 Task: Look for space in Sohna, India from 6th June, 2023 to 8th June, 2023 for 2 adults in price range Rs.7000 to Rs.12000. Place can be private room with 1  bedroom having 2 beds and 1 bathroom. Property type can be house, flat, guest house. Booking option can be shelf check-in. Required host language is English.
Action: Mouse moved to (448, 72)
Screenshot: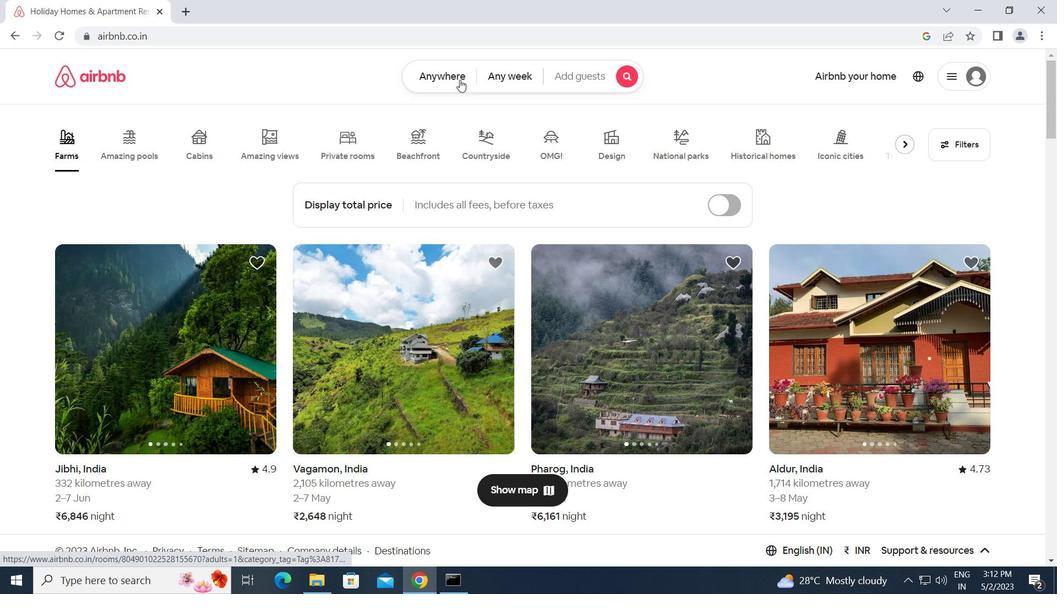 
Action: Mouse pressed left at (448, 72)
Screenshot: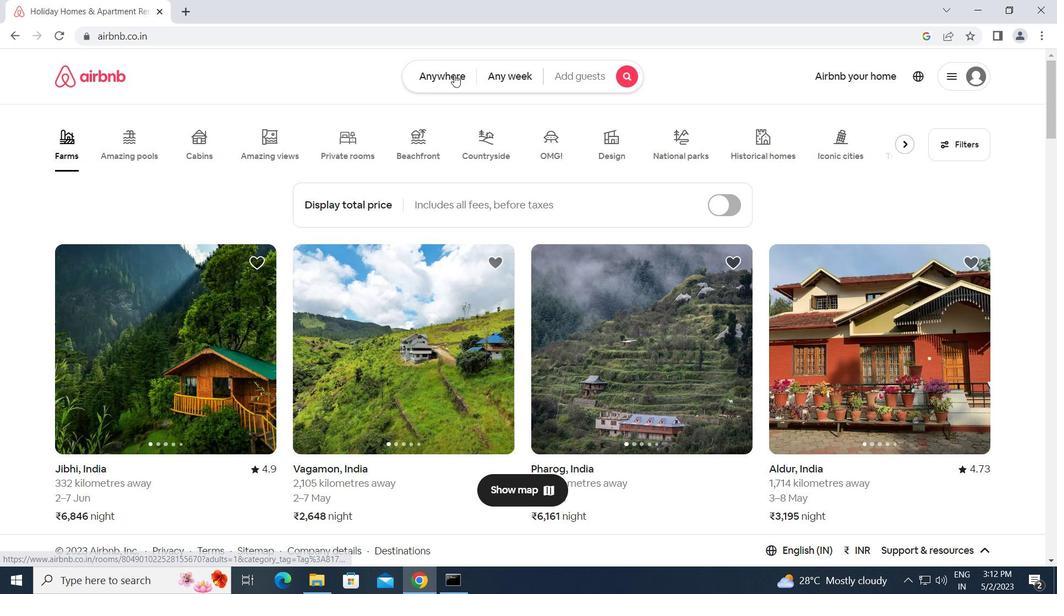 
Action: Mouse moved to (349, 133)
Screenshot: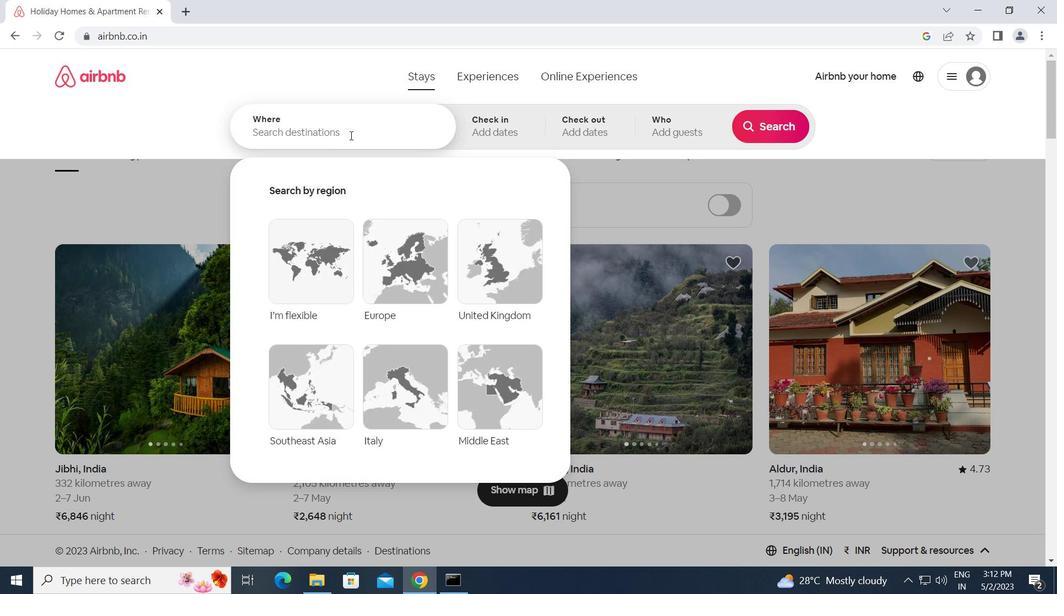 
Action: Mouse pressed left at (349, 133)
Screenshot: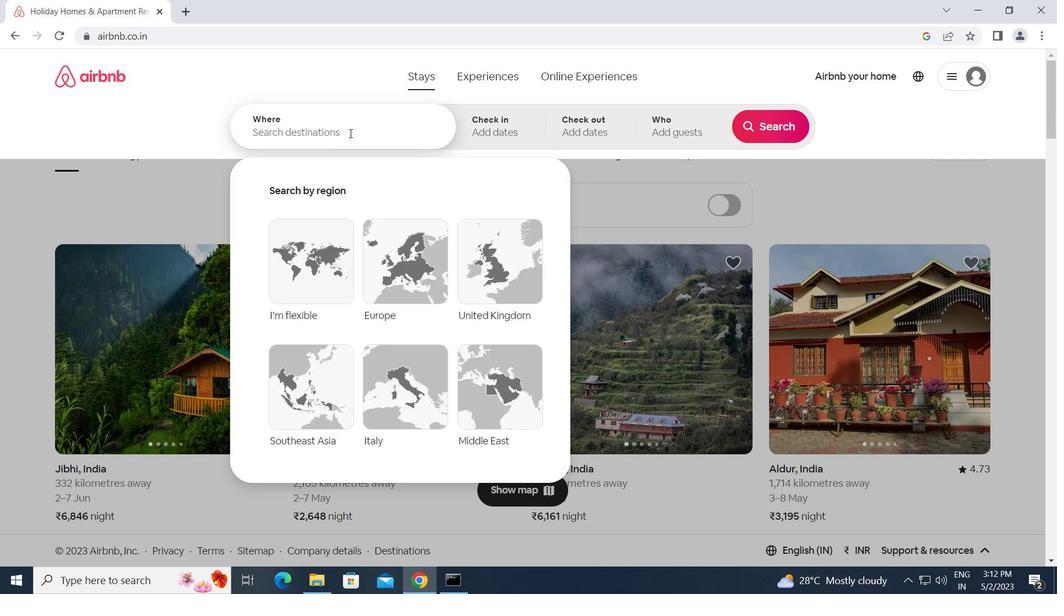 
Action: Key pressed <Key.caps_lock><Key.caps_lock>s<Key.caps_lock>ohna,<Key.space><Key.caps_lock>i<Key.caps_lock>ndia<Key.enter>
Screenshot: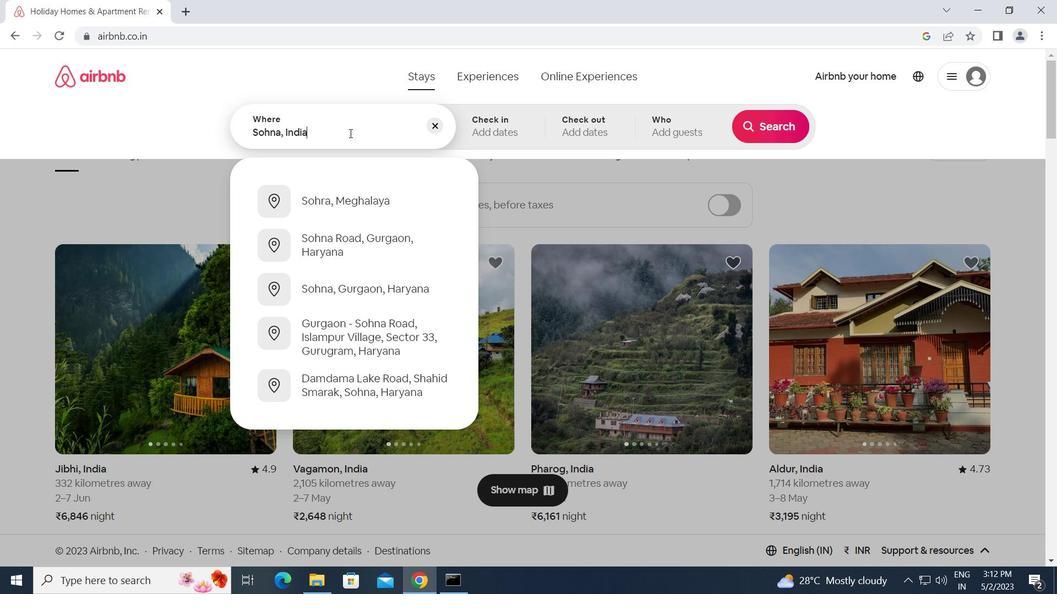 
Action: Mouse moved to (615, 330)
Screenshot: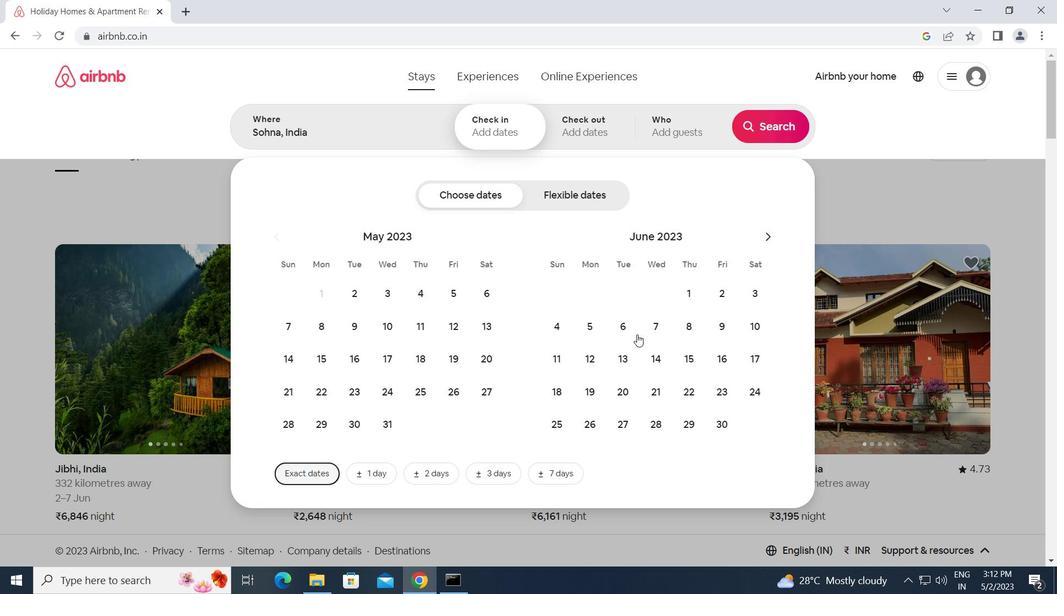 
Action: Mouse pressed left at (615, 330)
Screenshot: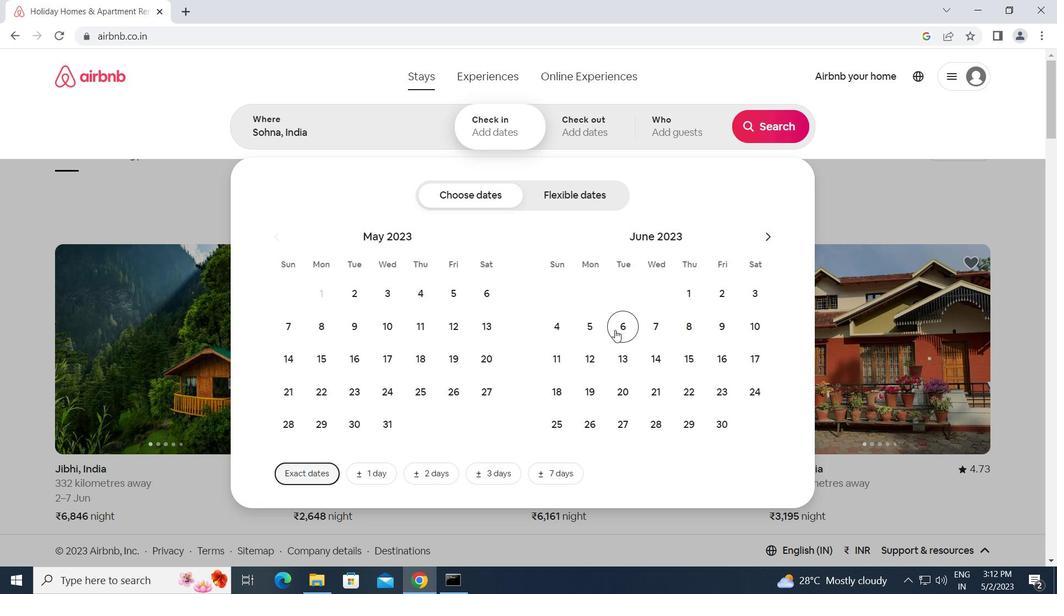 
Action: Mouse moved to (695, 328)
Screenshot: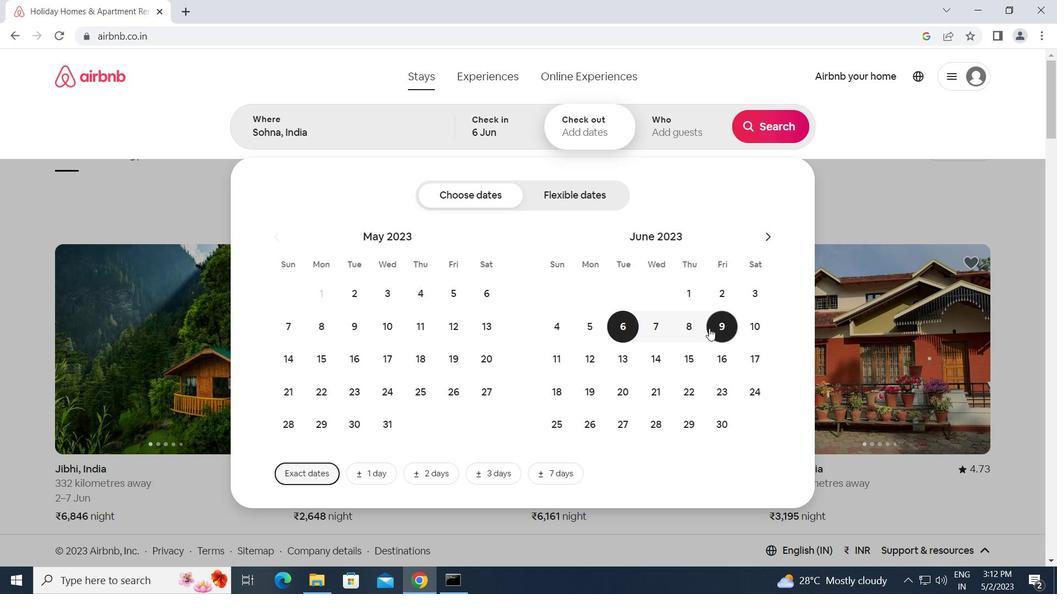 
Action: Mouse pressed left at (695, 328)
Screenshot: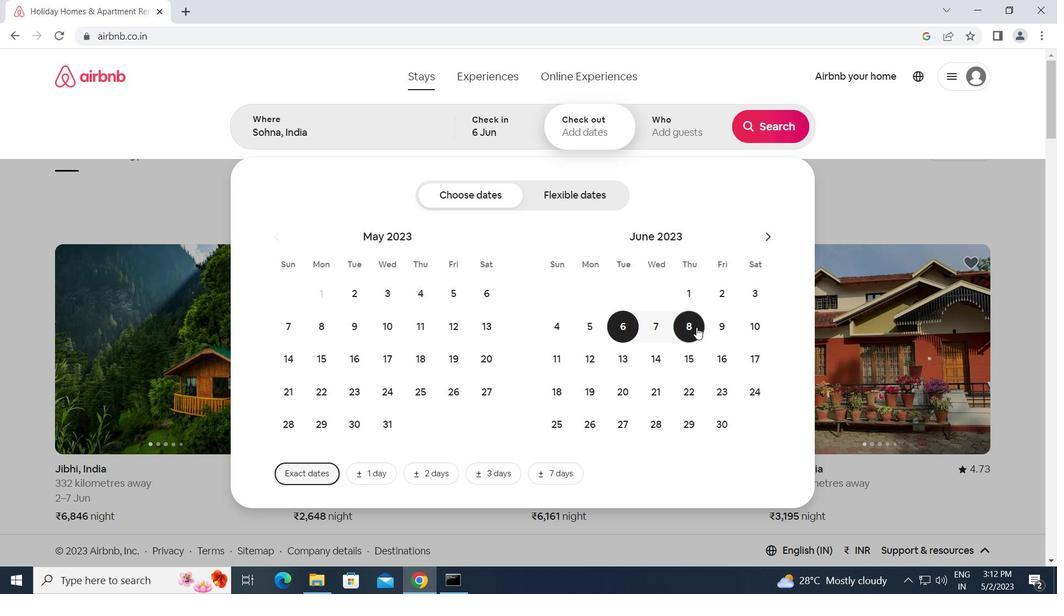 
Action: Mouse moved to (687, 121)
Screenshot: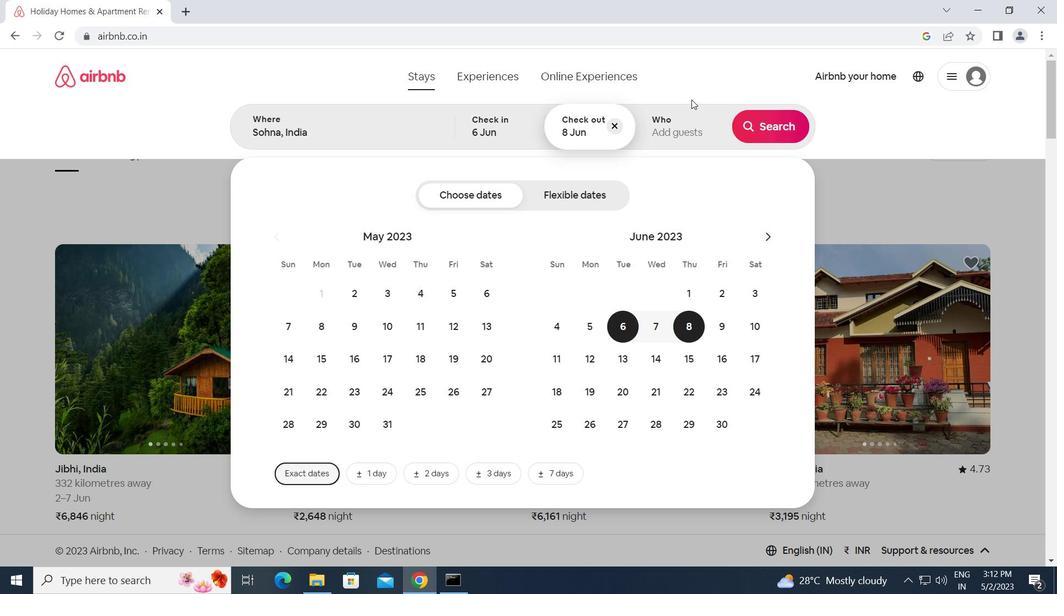 
Action: Mouse pressed left at (687, 121)
Screenshot: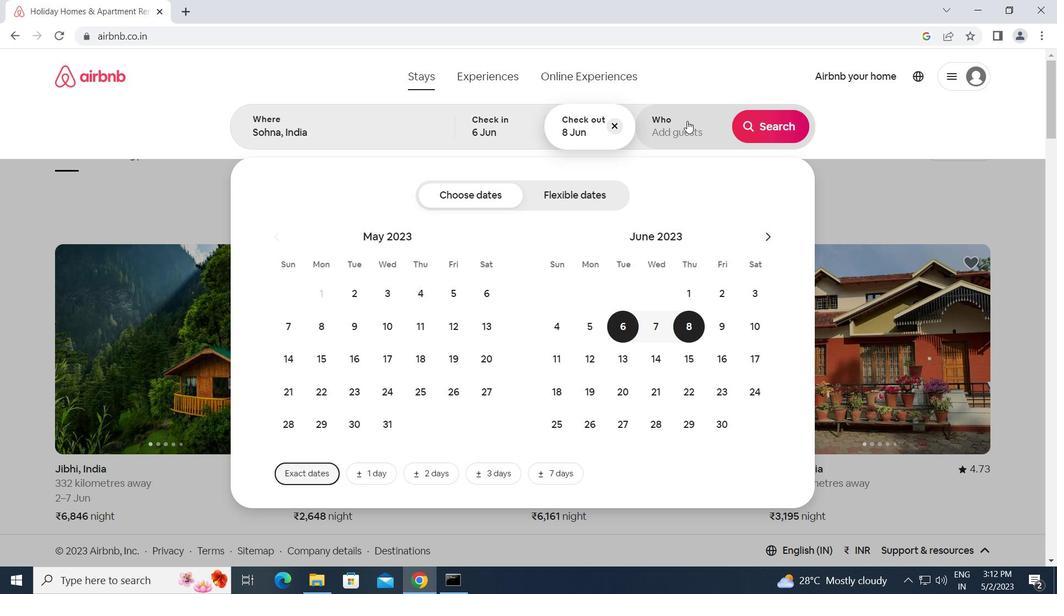 
Action: Mouse moved to (770, 202)
Screenshot: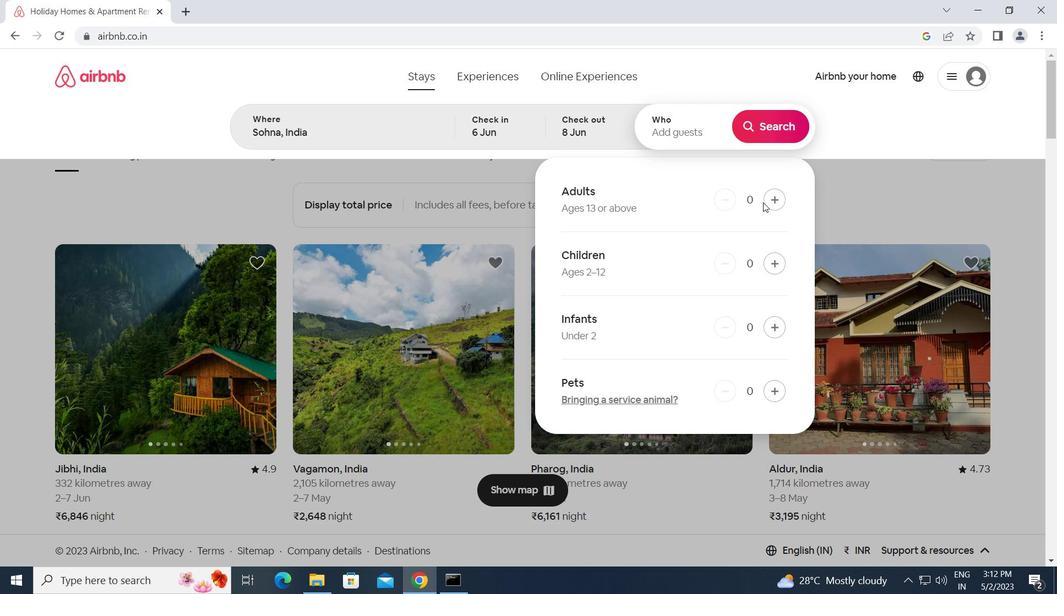 
Action: Mouse pressed left at (770, 202)
Screenshot: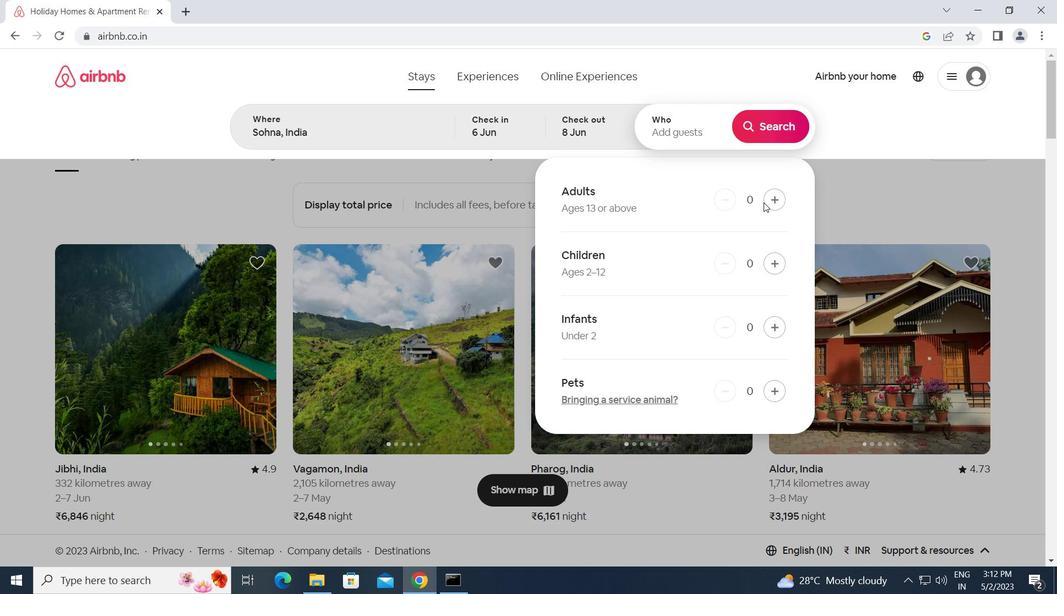 
Action: Mouse moved to (771, 202)
Screenshot: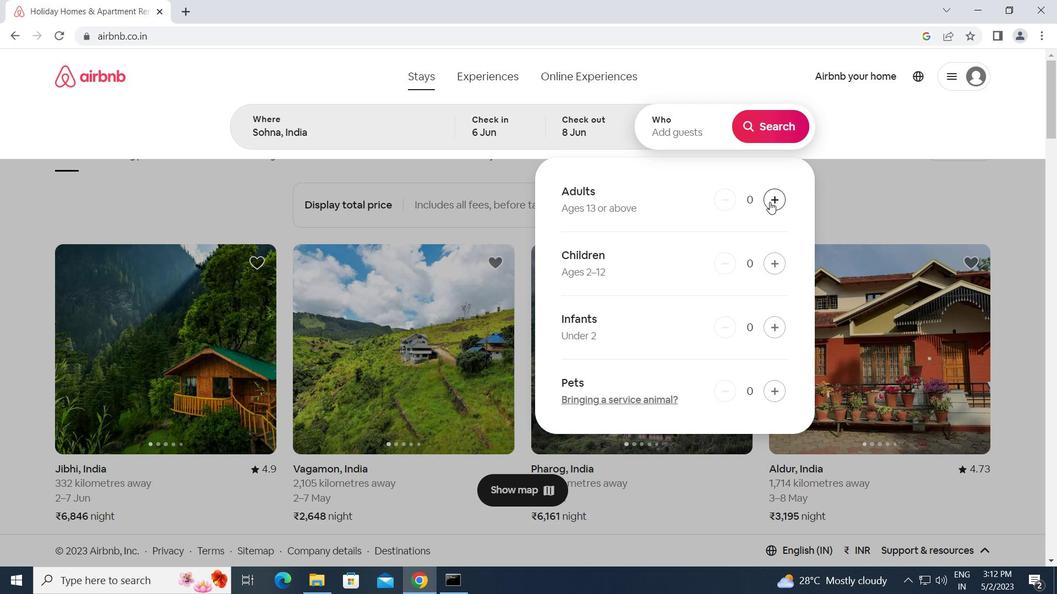 
Action: Mouse pressed left at (771, 202)
Screenshot: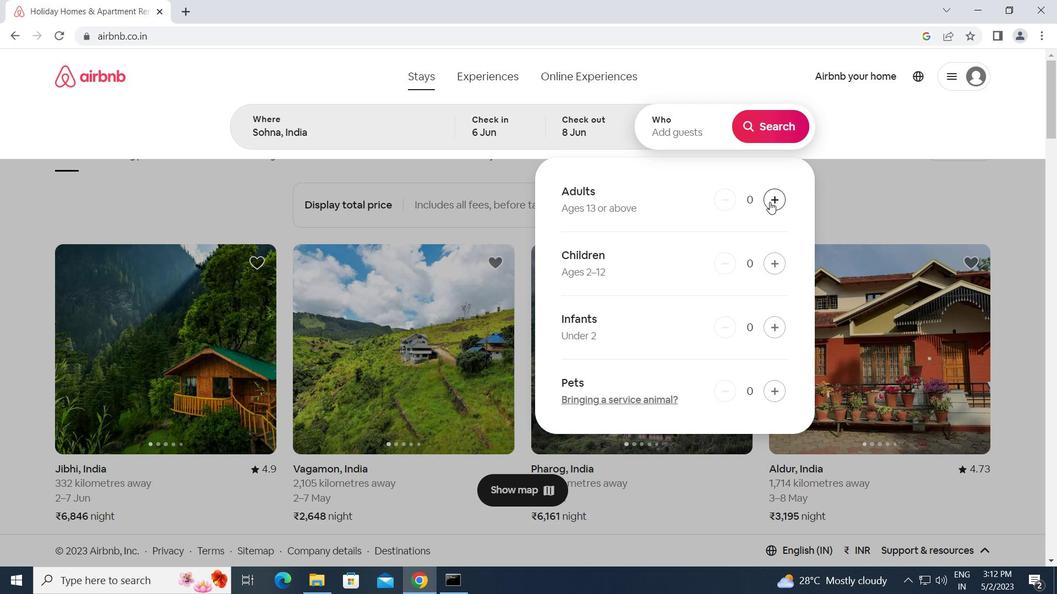 
Action: Mouse moved to (765, 115)
Screenshot: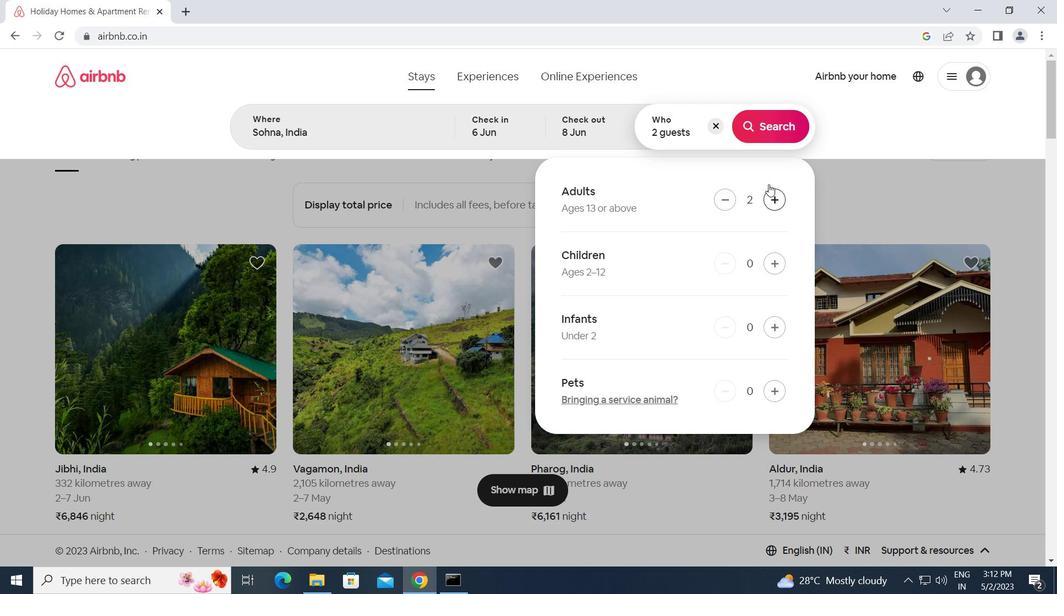 
Action: Mouse pressed left at (765, 115)
Screenshot: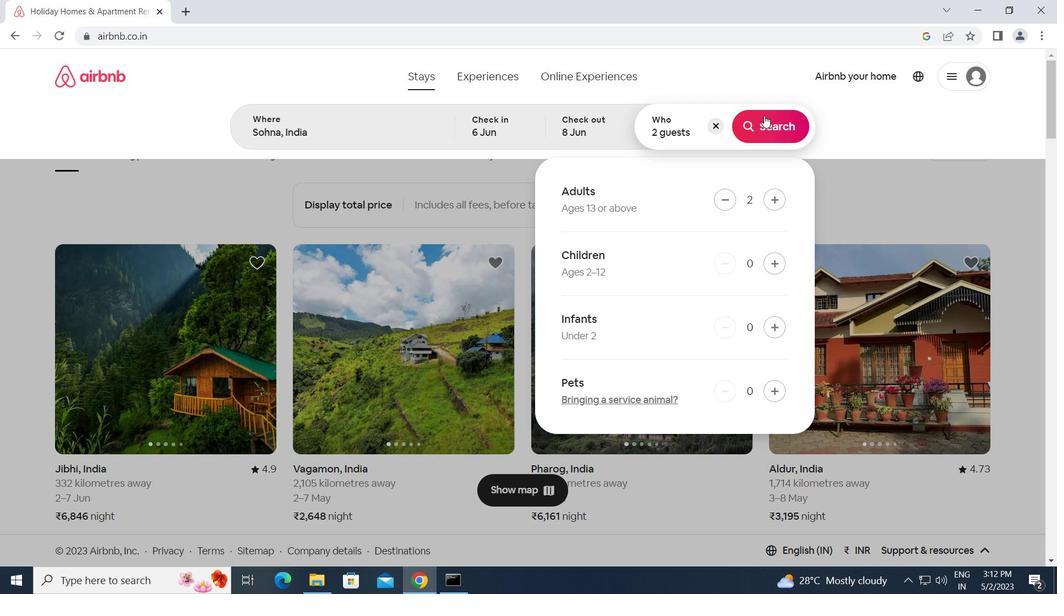 
Action: Mouse moved to (992, 133)
Screenshot: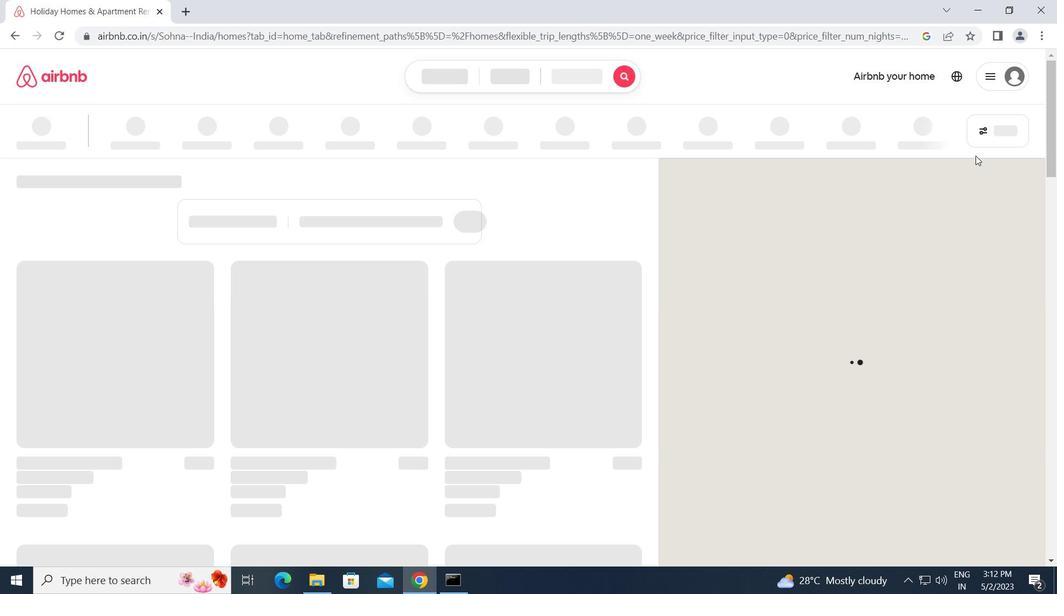 
Action: Mouse pressed left at (992, 133)
Screenshot: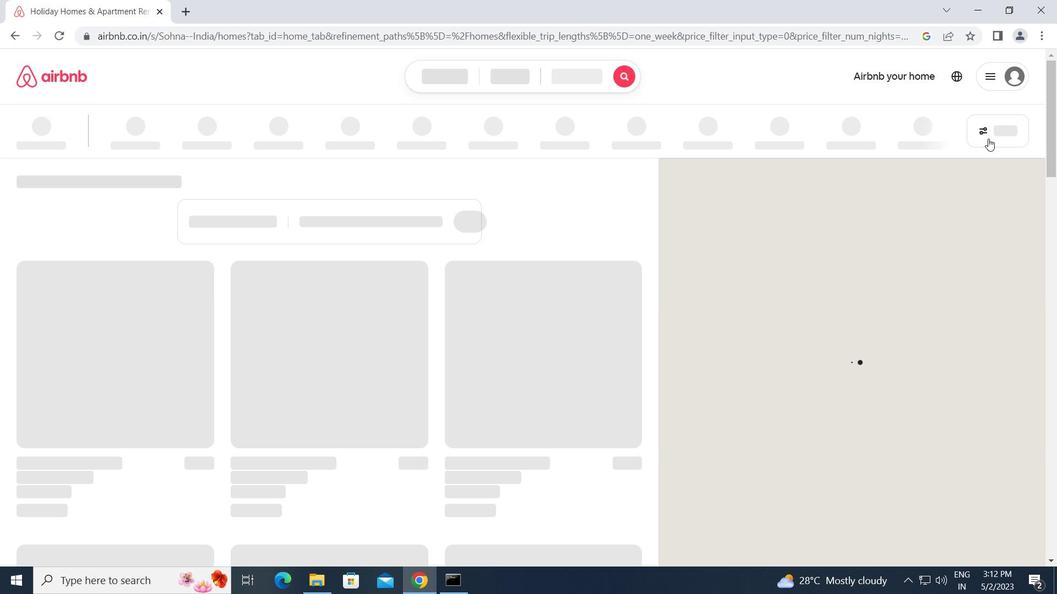 
Action: Mouse moved to (997, 131)
Screenshot: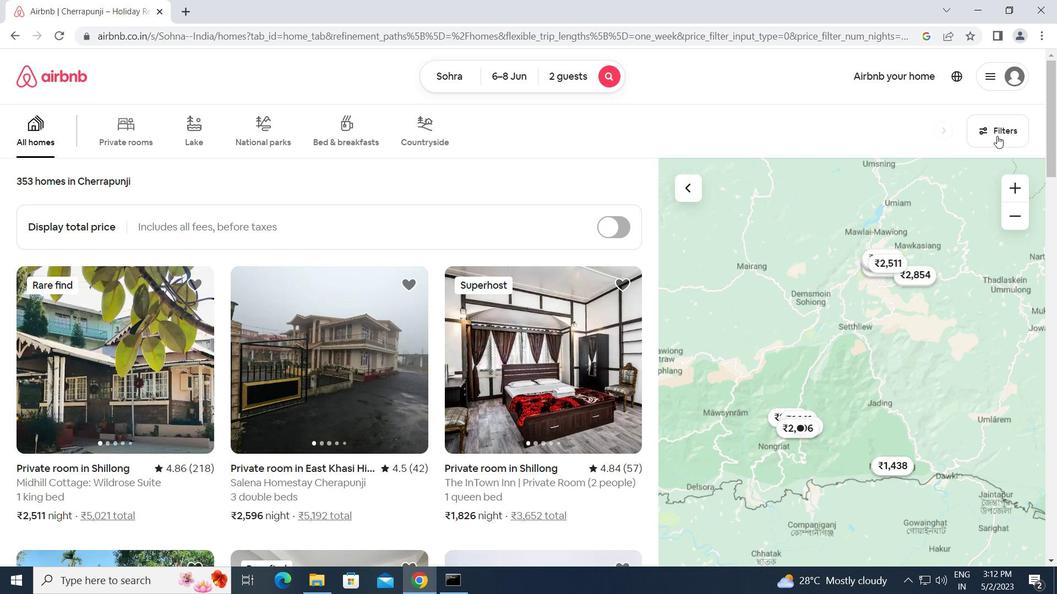 
Action: Mouse pressed left at (997, 131)
Screenshot: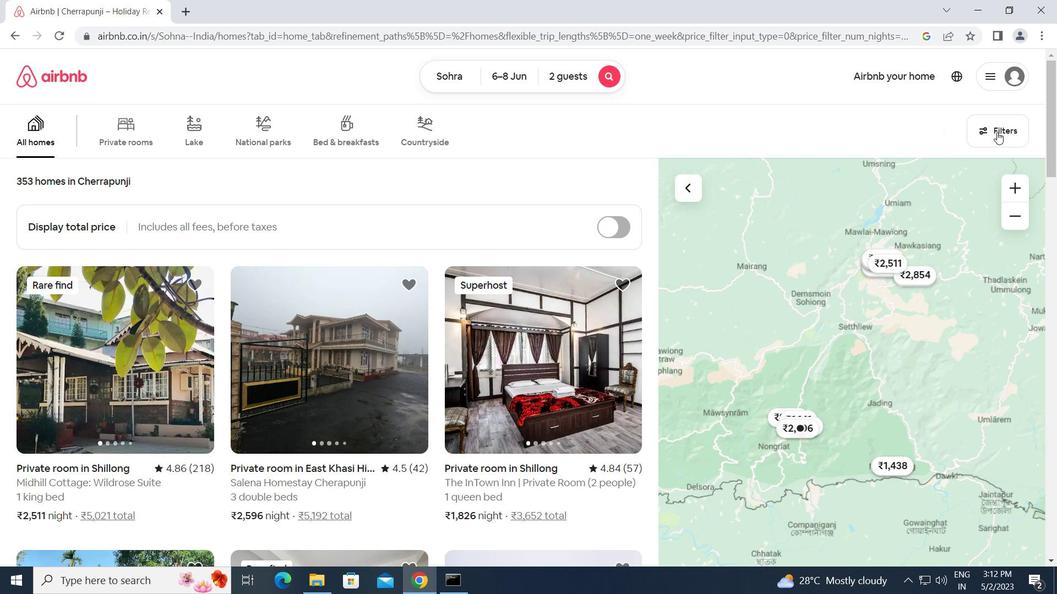 
Action: Mouse moved to (343, 301)
Screenshot: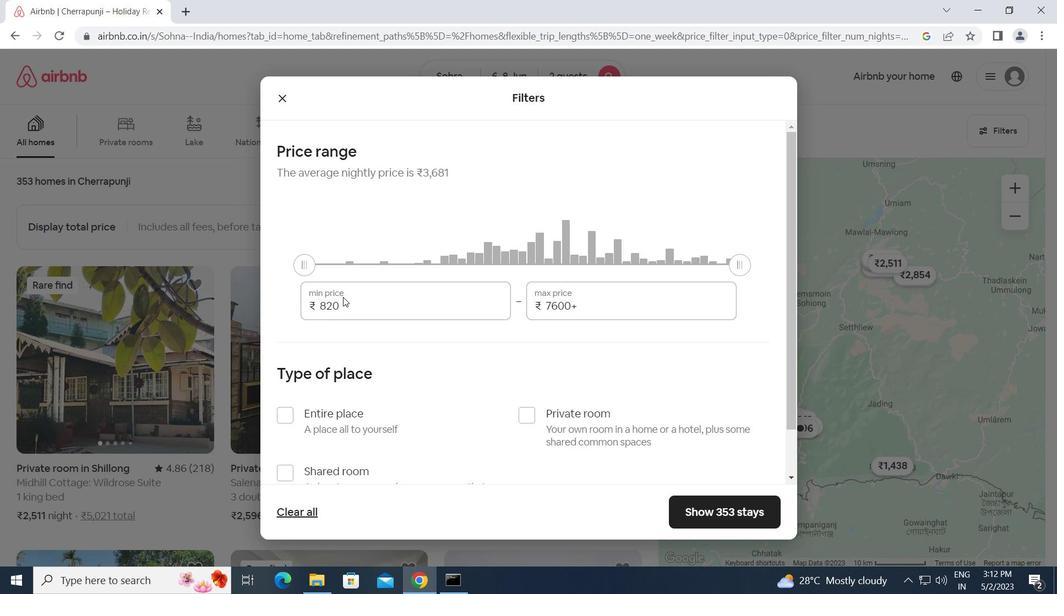 
Action: Mouse pressed left at (343, 301)
Screenshot: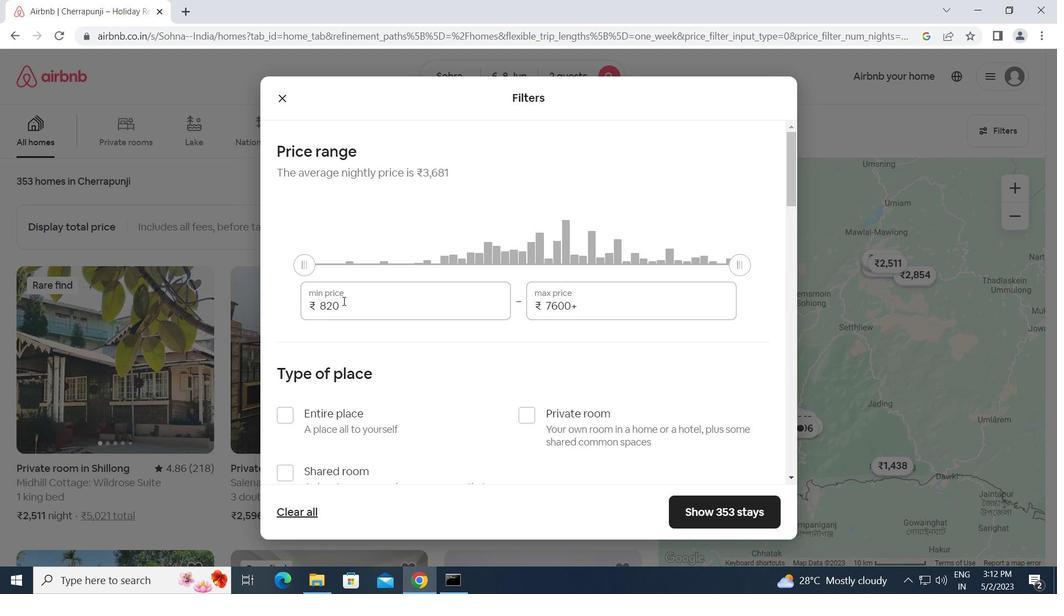 
Action: Mouse moved to (300, 313)
Screenshot: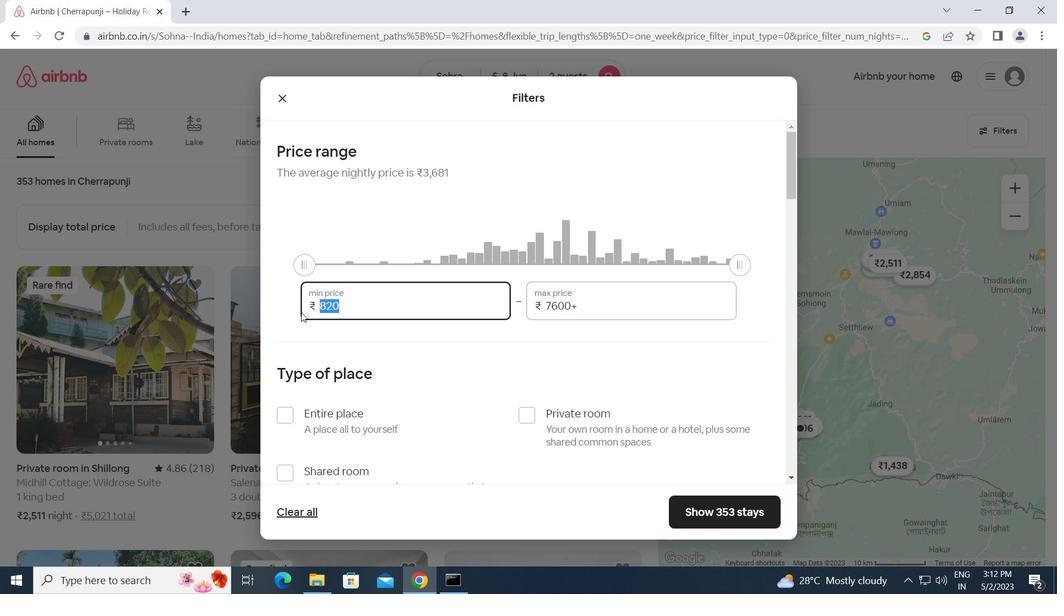 
Action: Key pressed 7000<Key.tab>12000
Screenshot: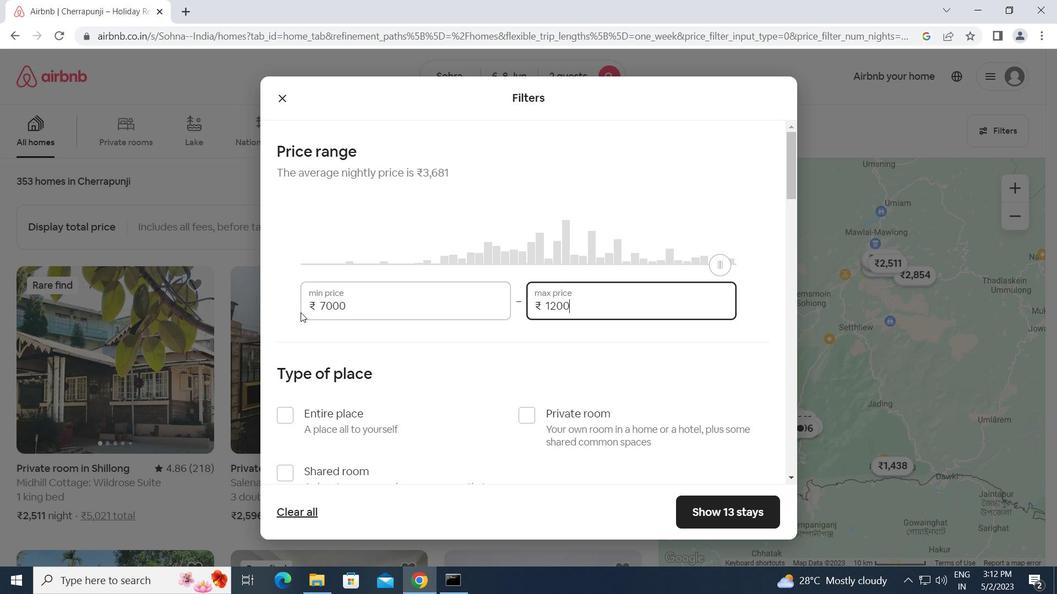 
Action: Mouse moved to (337, 465)
Screenshot: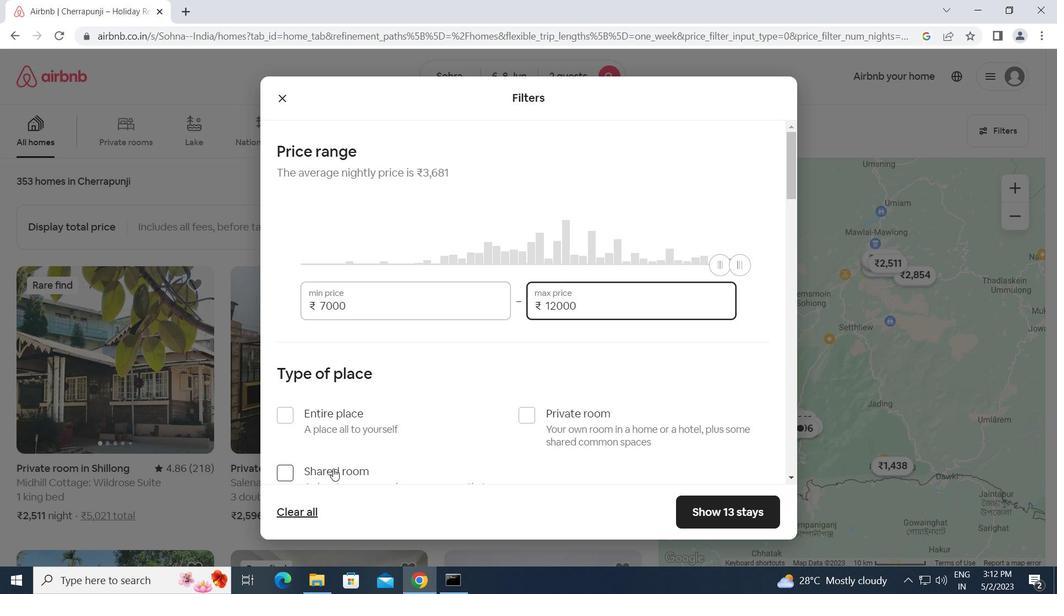 
Action: Mouse scrolled (337, 464) with delta (0, 0)
Screenshot: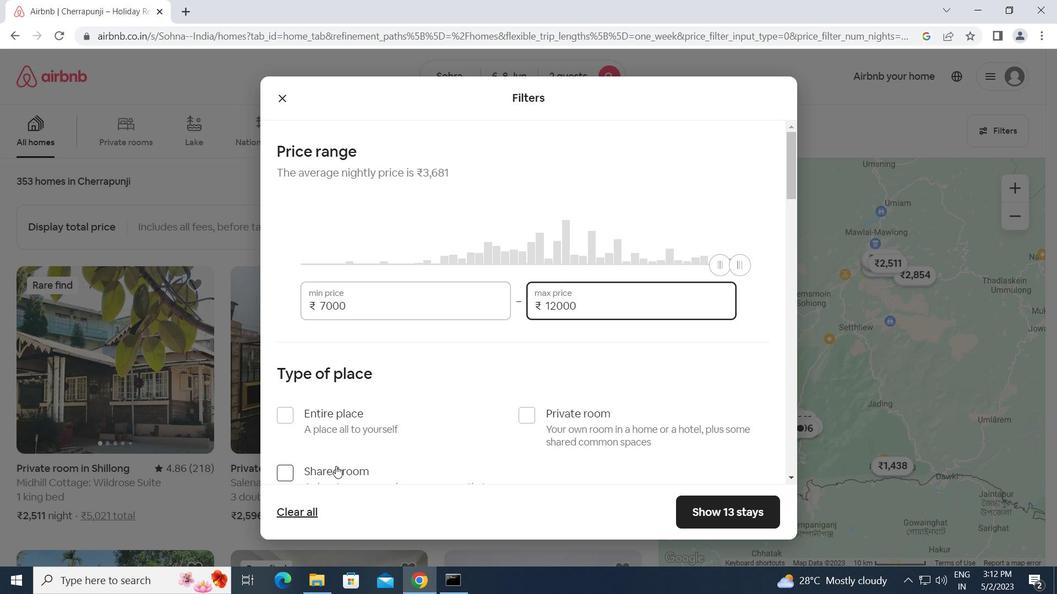 
Action: Mouse scrolled (337, 464) with delta (0, 0)
Screenshot: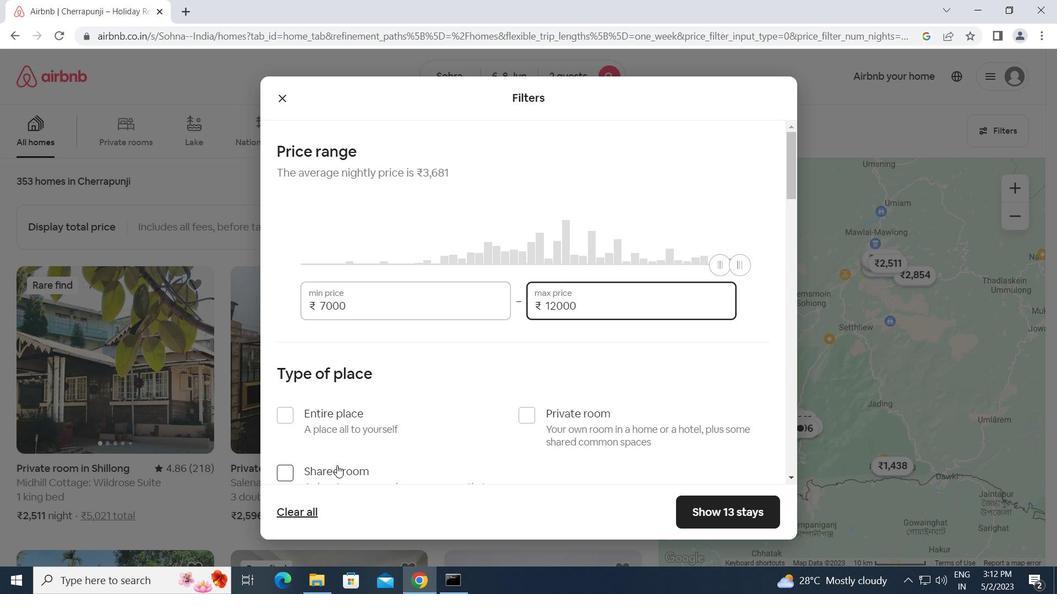 
Action: Mouse moved to (533, 280)
Screenshot: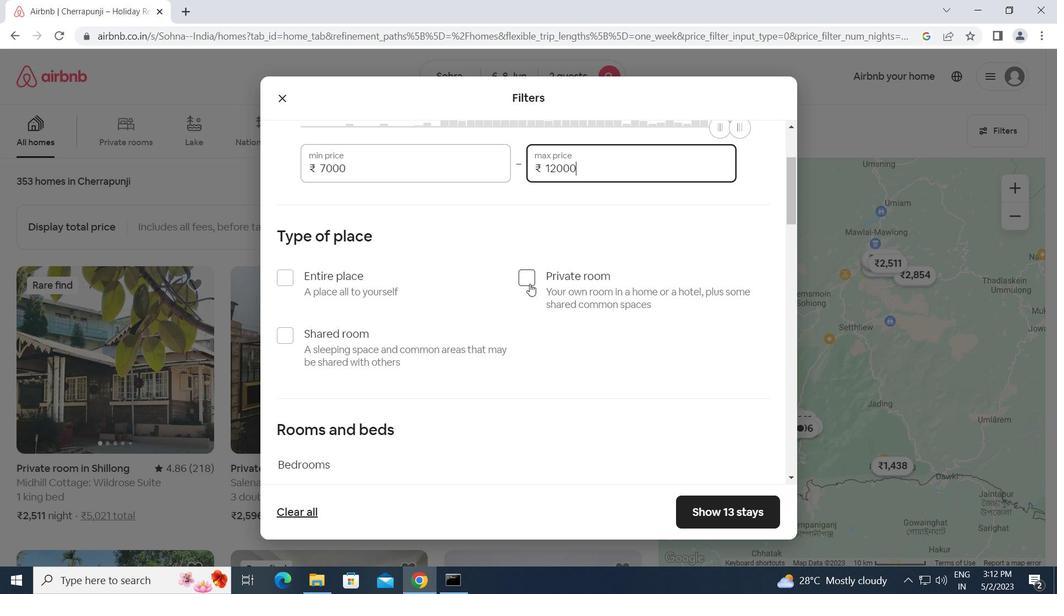 
Action: Mouse pressed left at (533, 280)
Screenshot: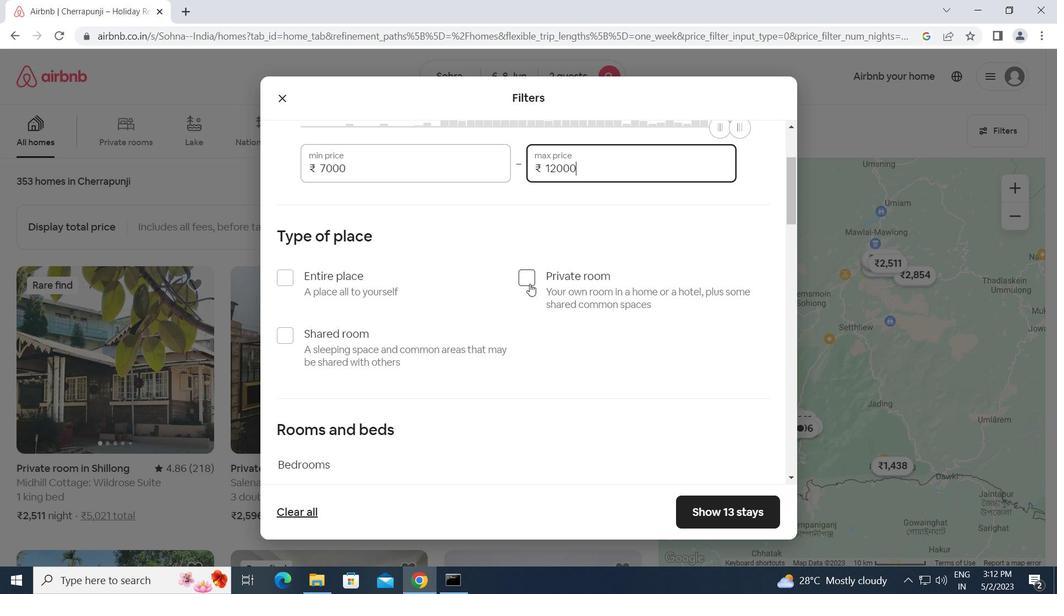 
Action: Mouse moved to (506, 341)
Screenshot: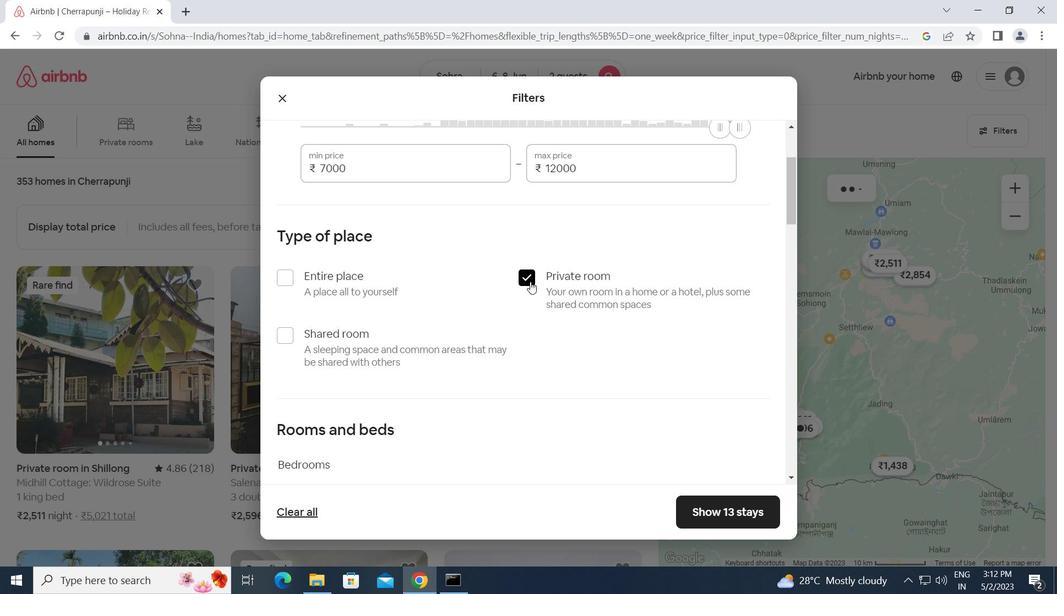 
Action: Mouse scrolled (506, 340) with delta (0, 0)
Screenshot: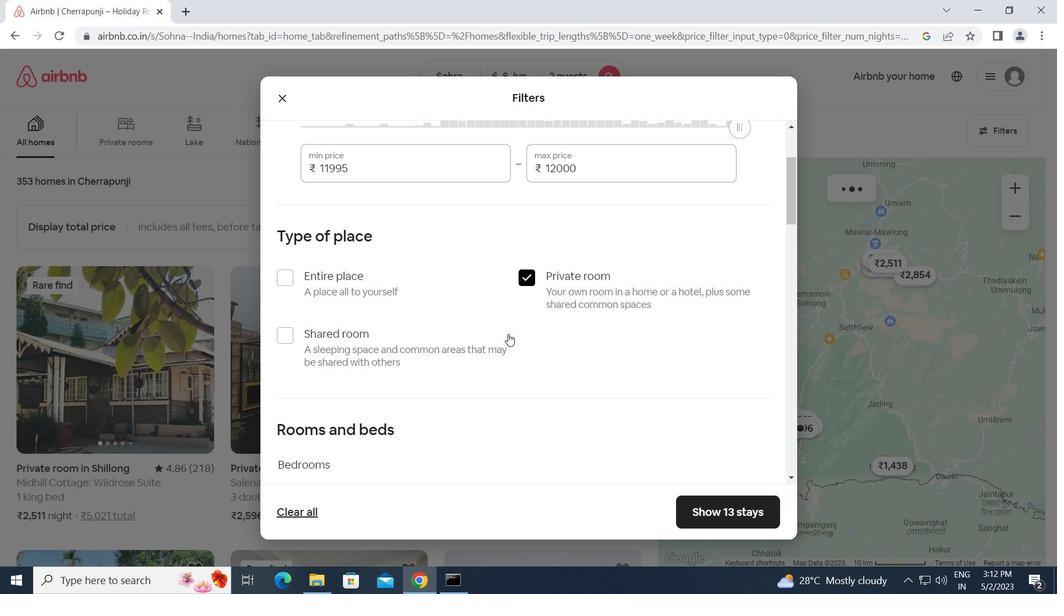 
Action: Mouse scrolled (506, 340) with delta (0, 0)
Screenshot: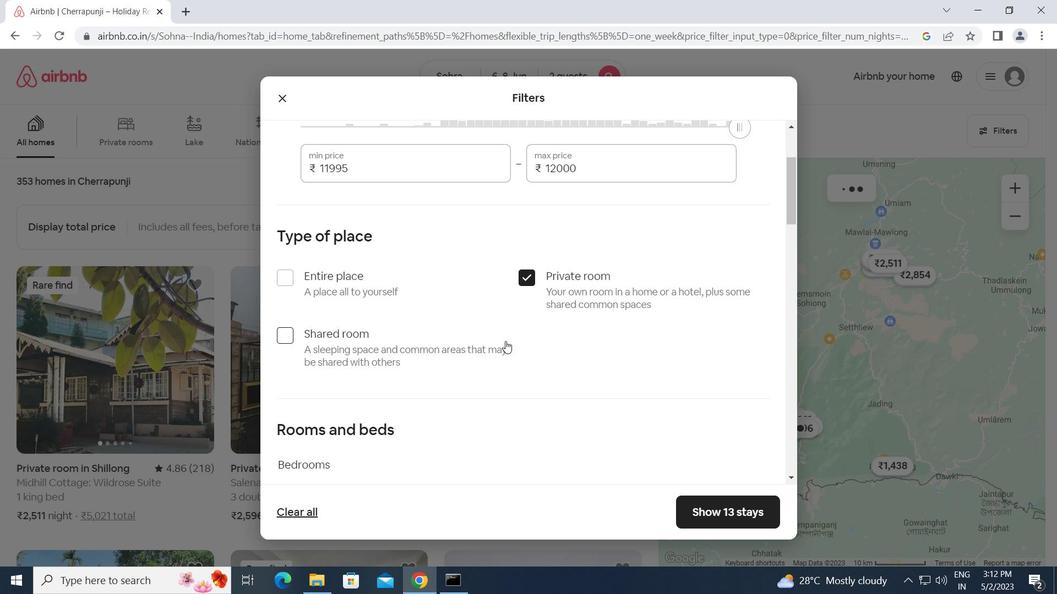 
Action: Mouse scrolled (506, 340) with delta (0, 0)
Screenshot: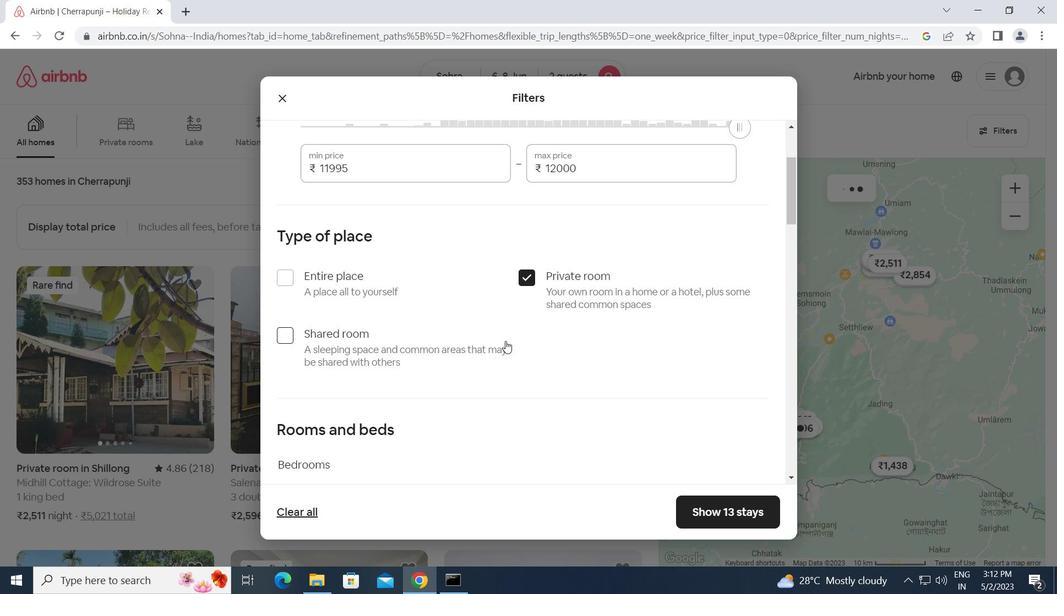 
Action: Mouse moved to (348, 293)
Screenshot: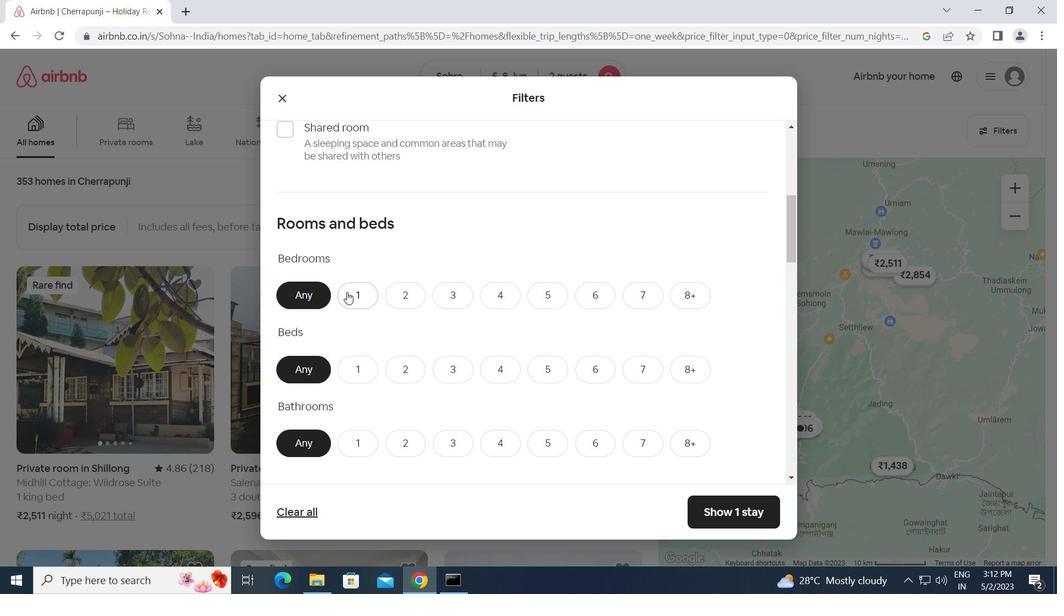
Action: Mouse pressed left at (348, 293)
Screenshot: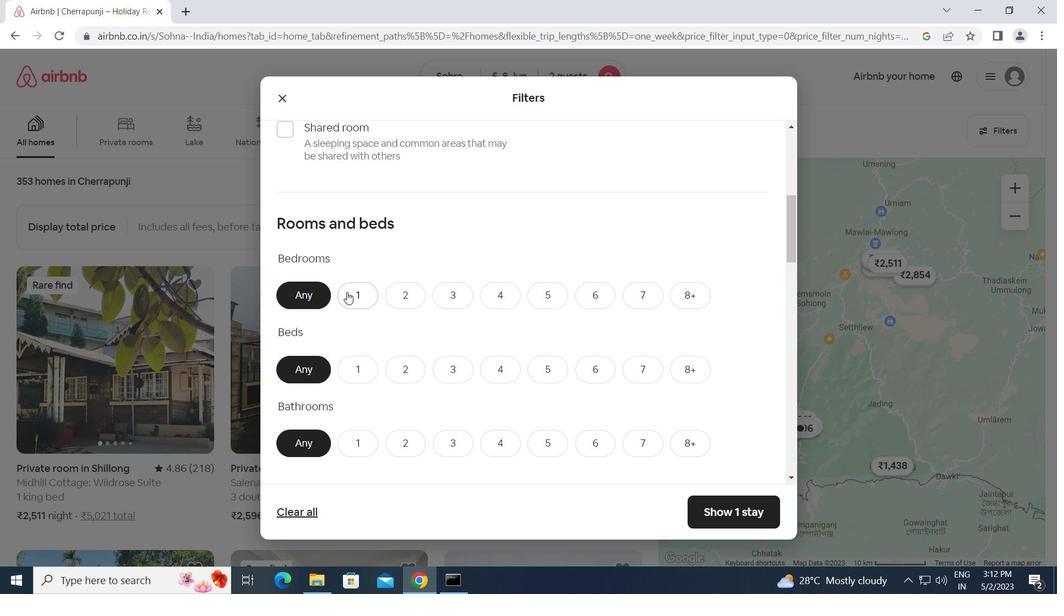 
Action: Mouse moved to (406, 372)
Screenshot: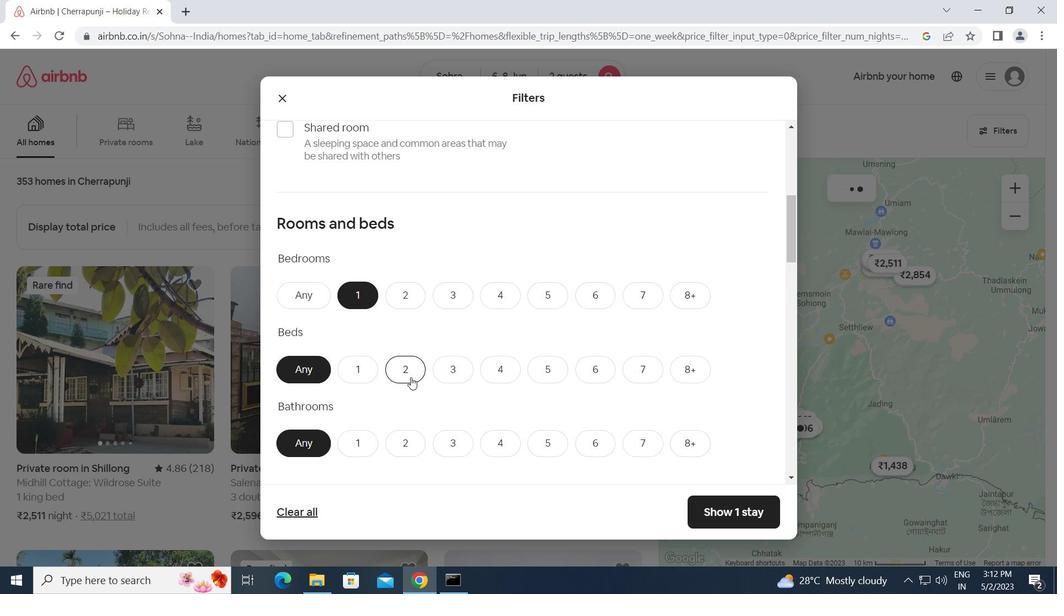 
Action: Mouse pressed left at (406, 372)
Screenshot: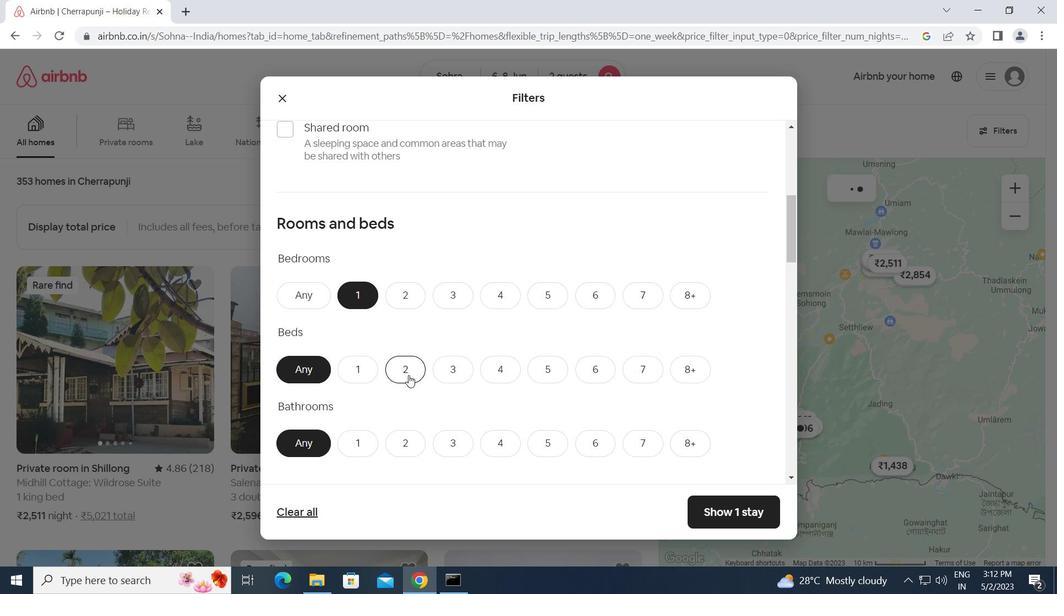 
Action: Mouse moved to (360, 438)
Screenshot: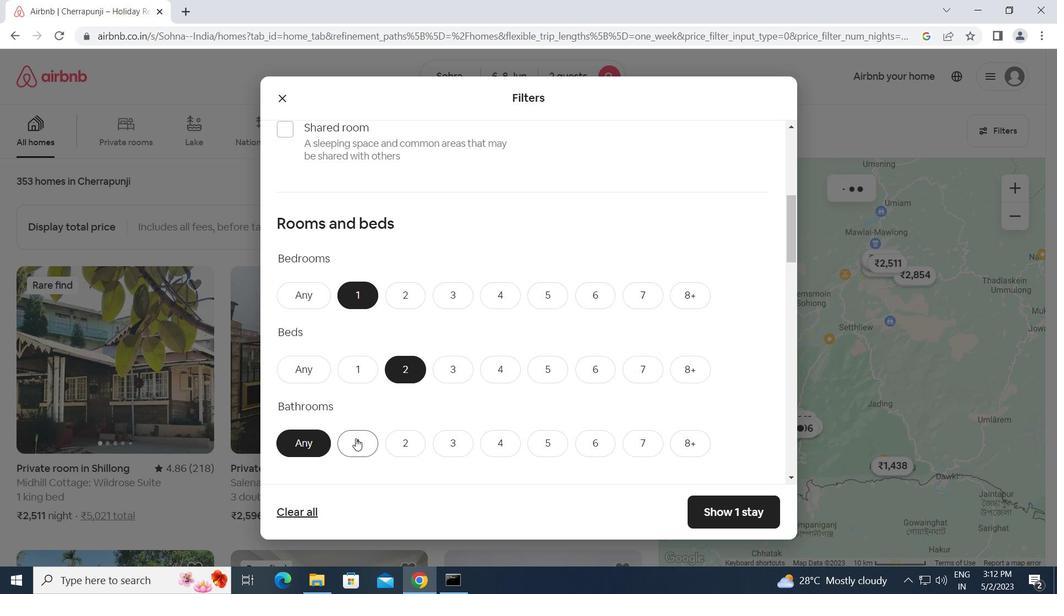
Action: Mouse pressed left at (360, 438)
Screenshot: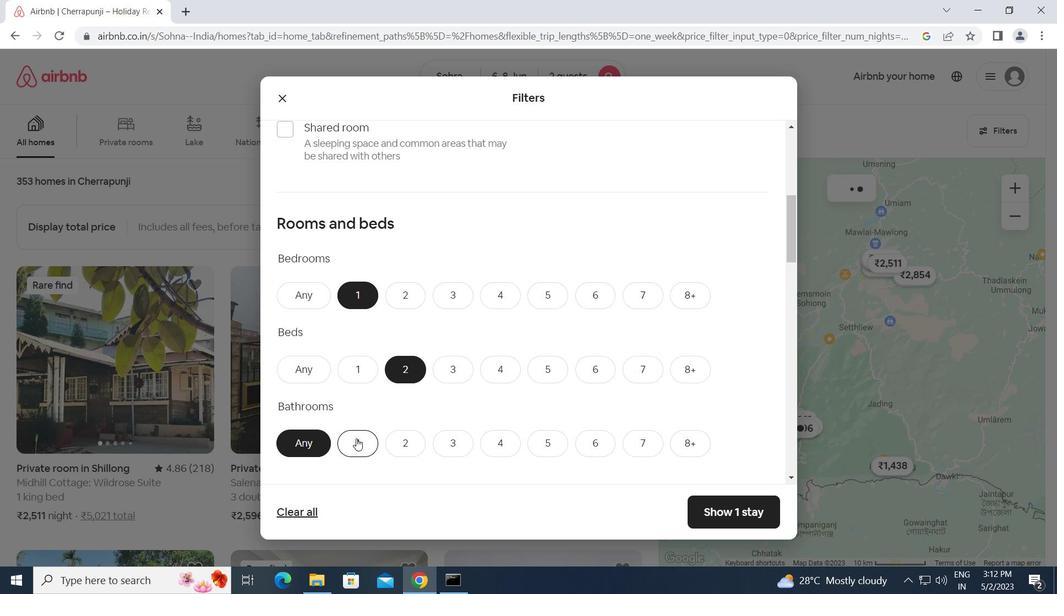 
Action: Mouse moved to (492, 437)
Screenshot: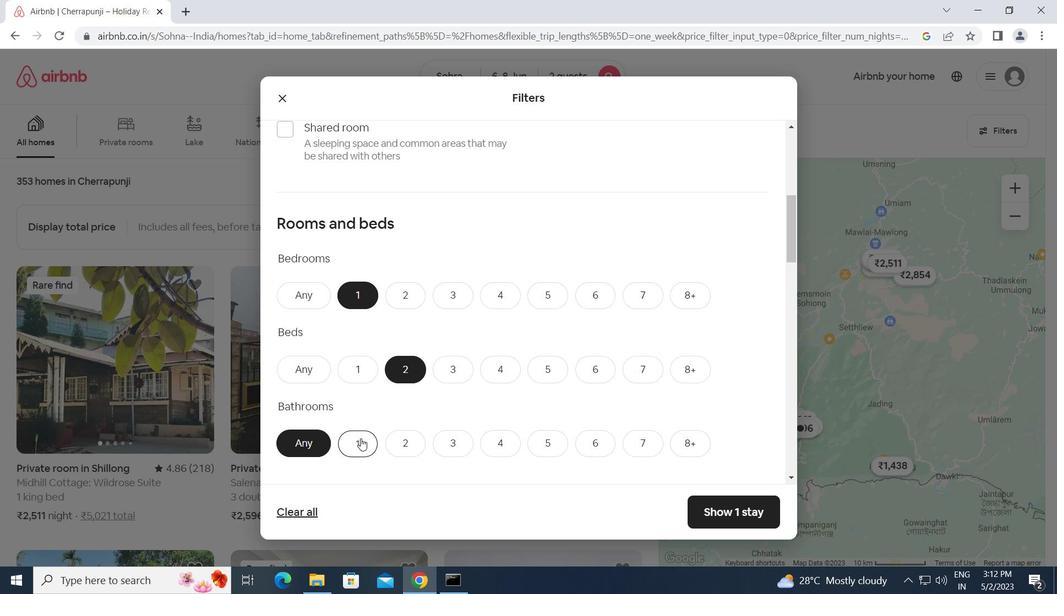 
Action: Mouse scrolled (492, 437) with delta (0, 0)
Screenshot: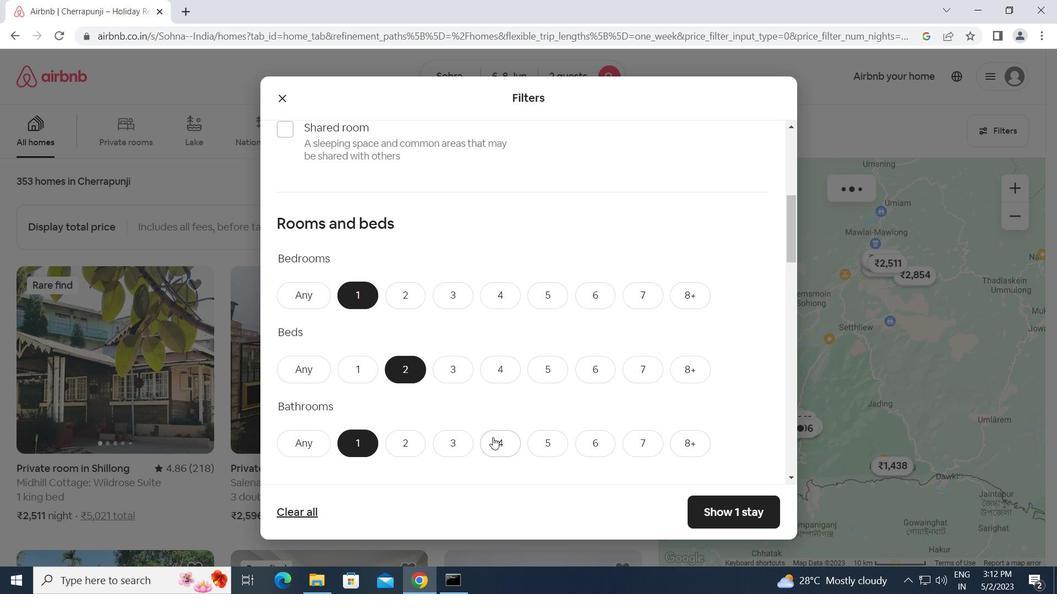 
Action: Mouse scrolled (492, 437) with delta (0, 0)
Screenshot: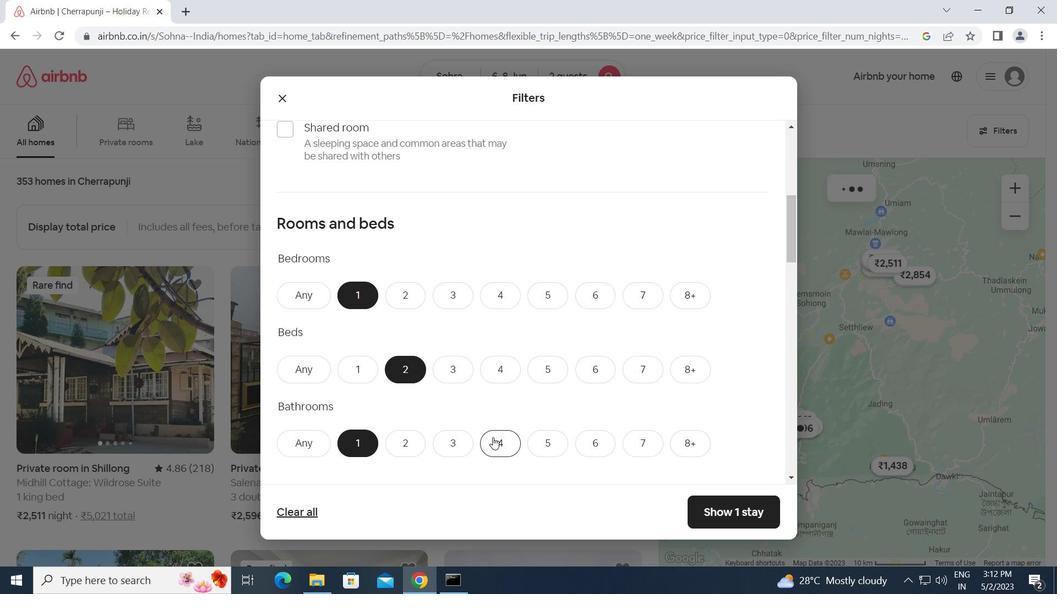 
Action: Mouse moved to (492, 437)
Screenshot: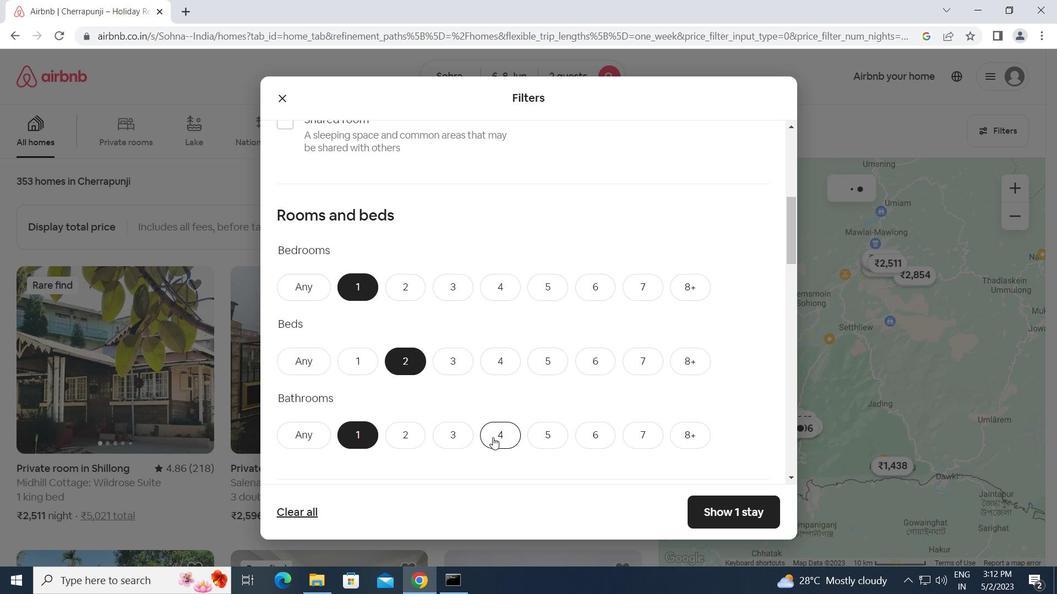 
Action: Mouse scrolled (492, 436) with delta (0, 0)
Screenshot: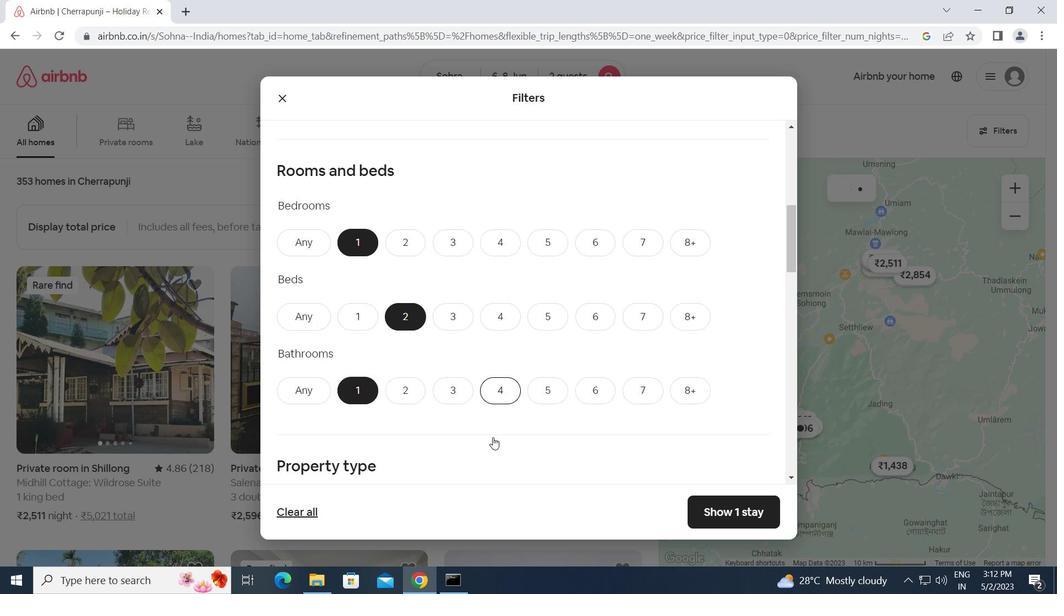 
Action: Mouse moved to (364, 403)
Screenshot: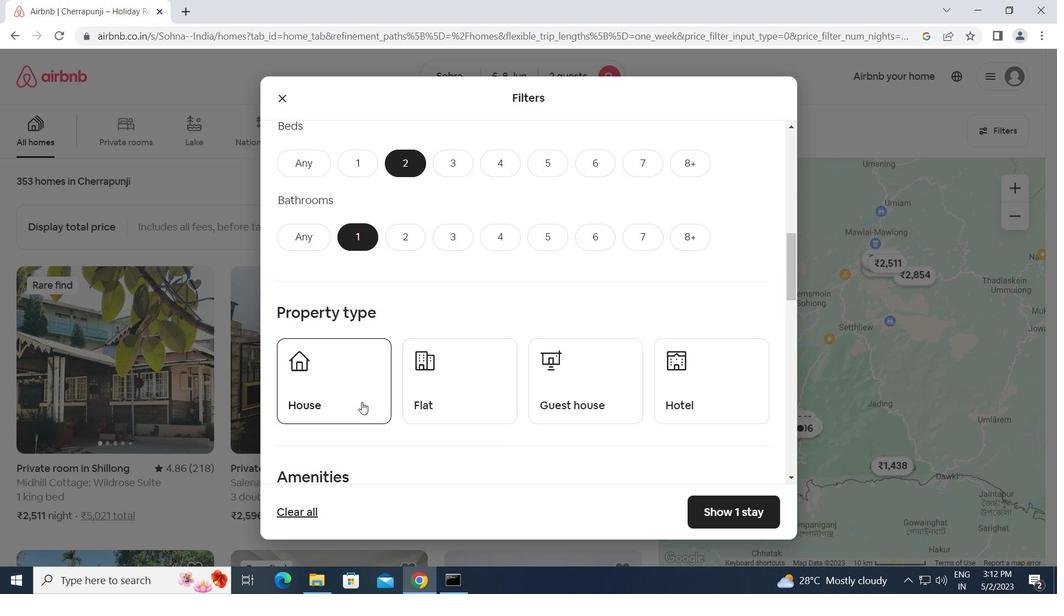 
Action: Mouse pressed left at (364, 403)
Screenshot: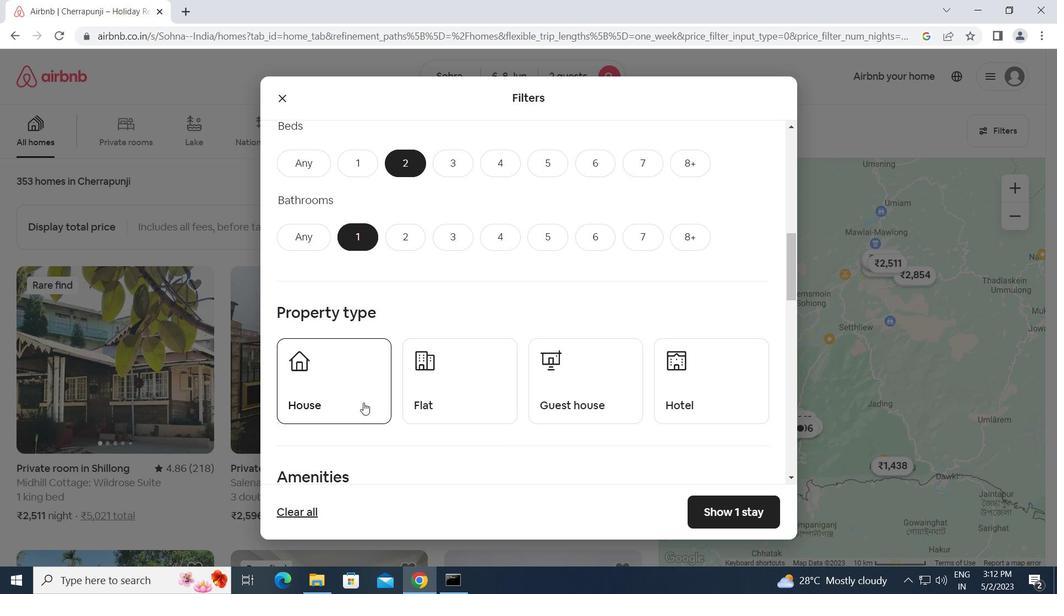 
Action: Mouse moved to (455, 394)
Screenshot: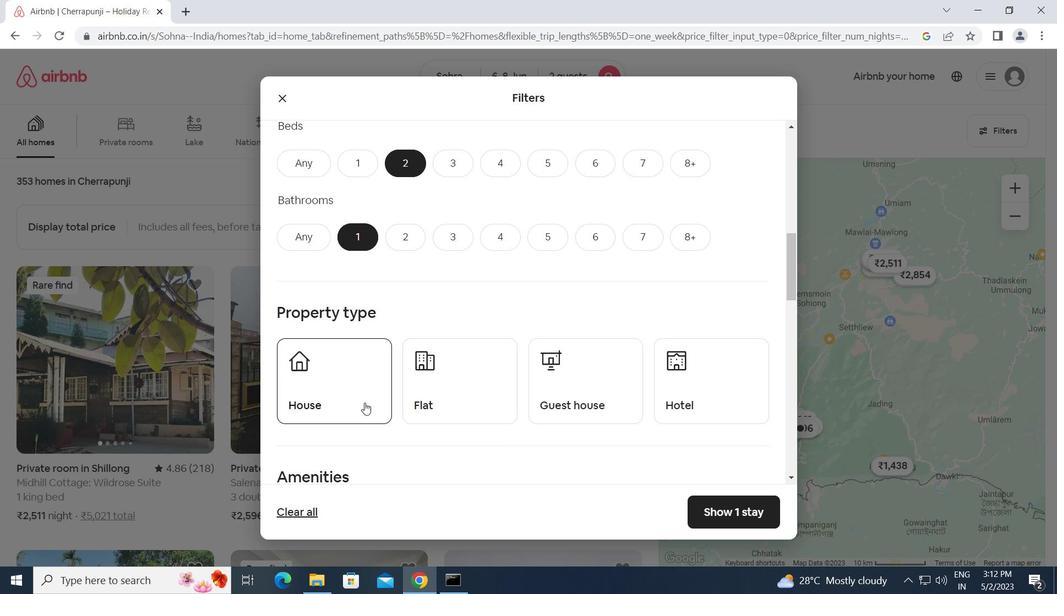 
Action: Mouse pressed left at (455, 394)
Screenshot: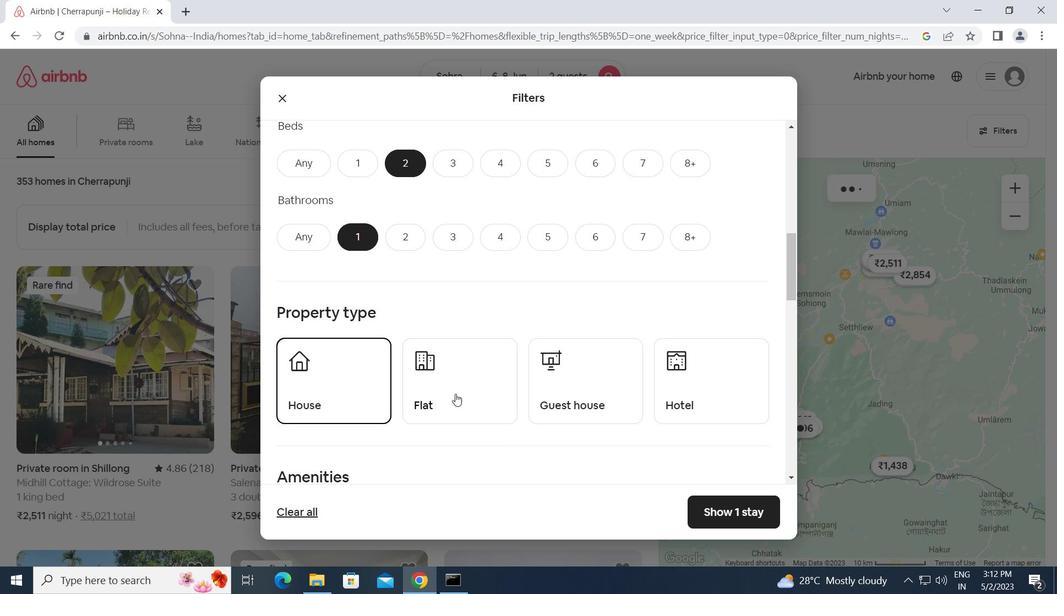 
Action: Mouse moved to (599, 391)
Screenshot: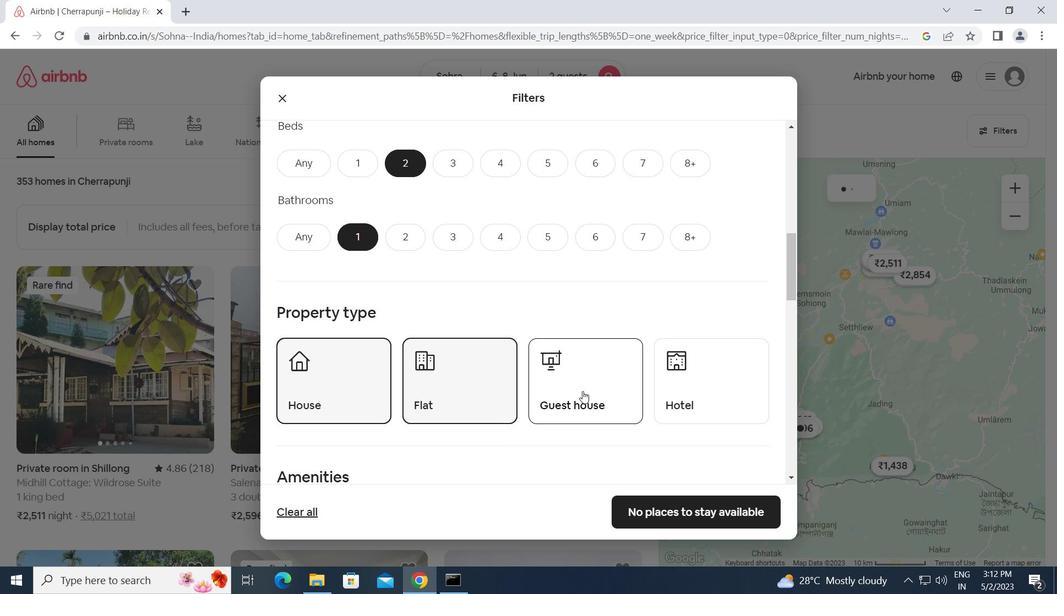 
Action: Mouse pressed left at (599, 391)
Screenshot: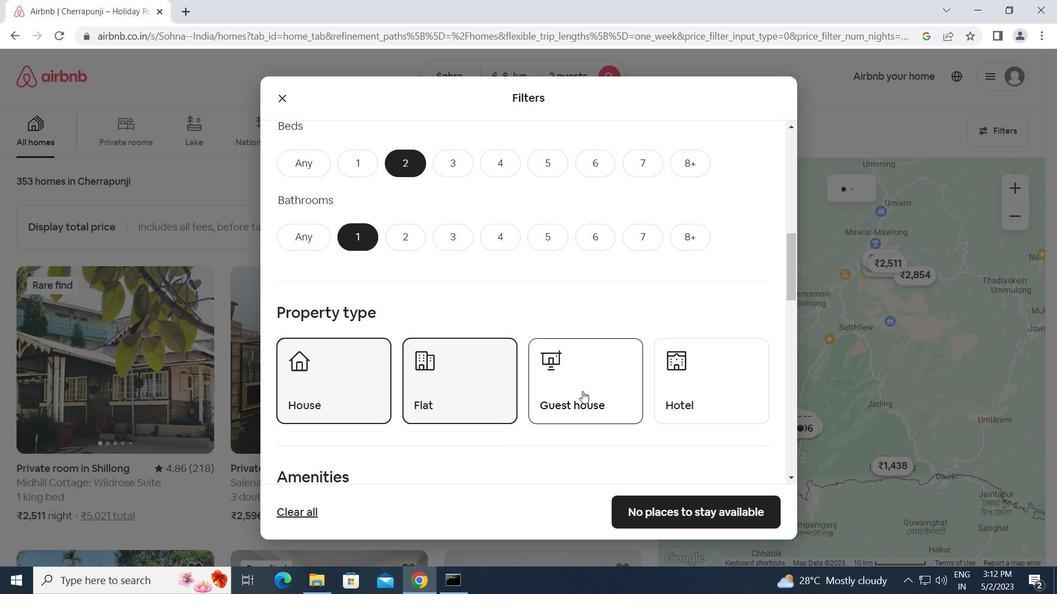 
Action: Mouse moved to (572, 412)
Screenshot: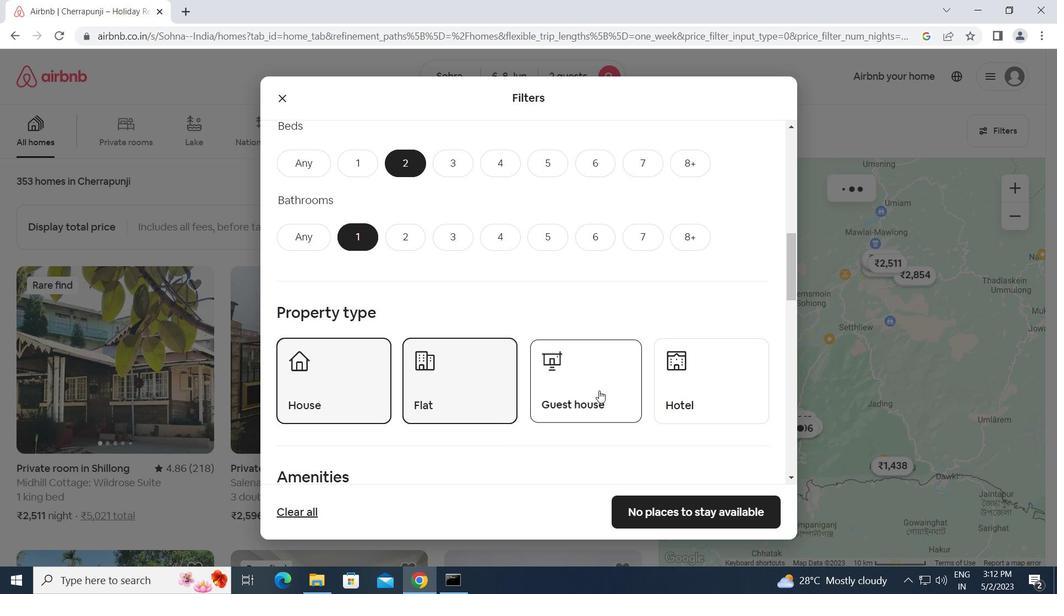 
Action: Mouse scrolled (572, 411) with delta (0, 0)
Screenshot: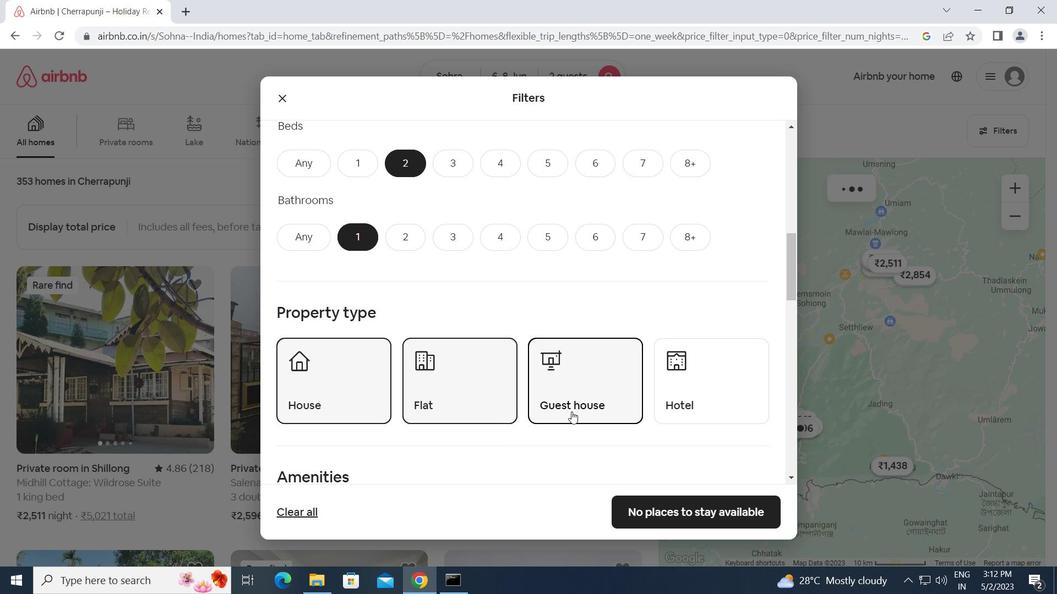 
Action: Mouse scrolled (572, 411) with delta (0, 0)
Screenshot: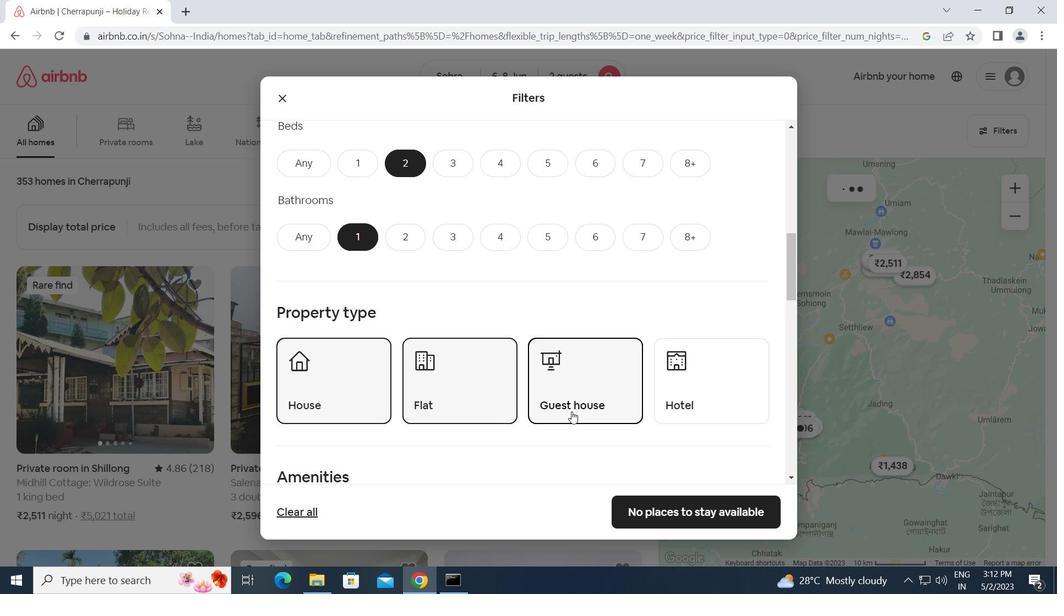 
Action: Mouse scrolled (572, 411) with delta (0, 0)
Screenshot: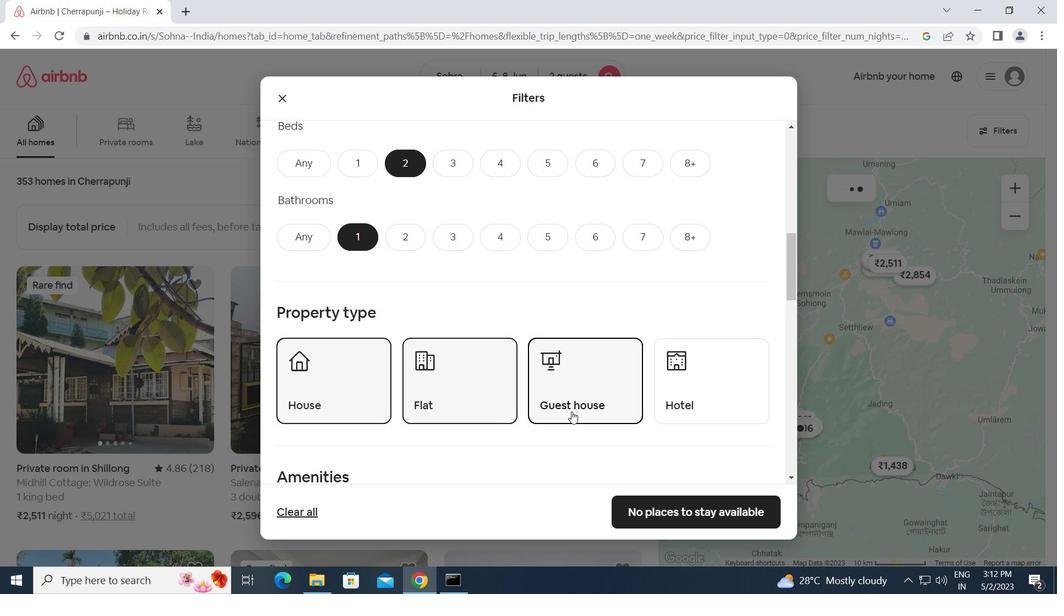 
Action: Mouse scrolled (572, 411) with delta (0, 0)
Screenshot: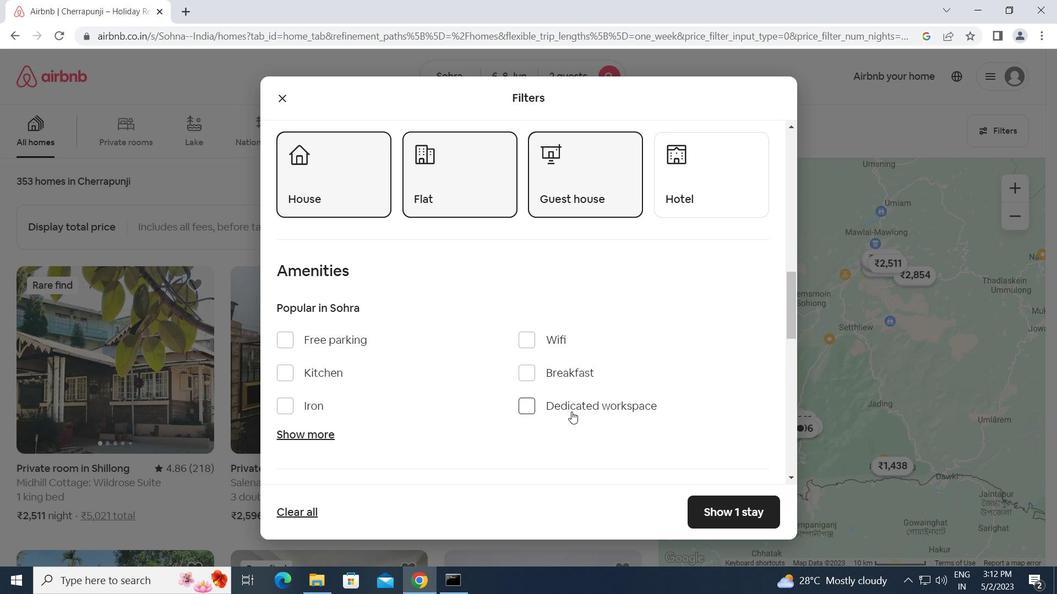 
Action: Mouse scrolled (572, 411) with delta (0, 0)
Screenshot: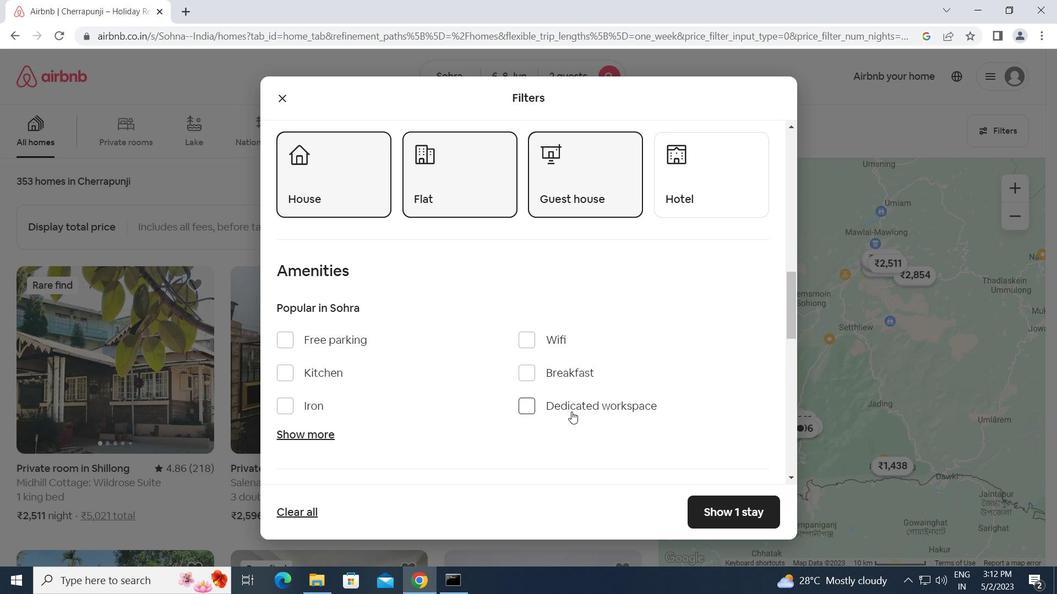 
Action: Mouse scrolled (572, 411) with delta (0, 0)
Screenshot: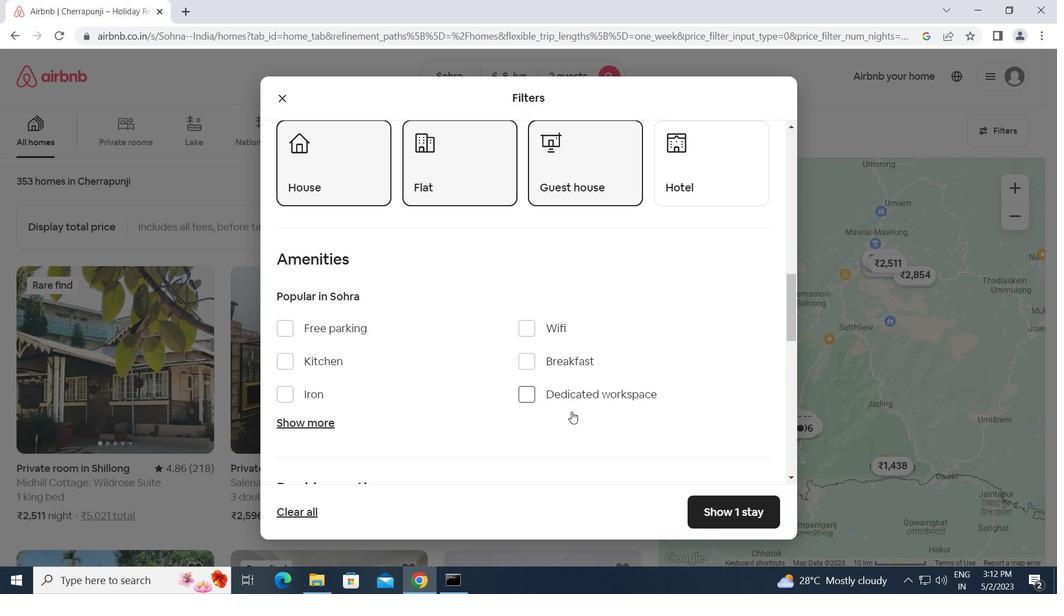 
Action: Mouse moved to (730, 389)
Screenshot: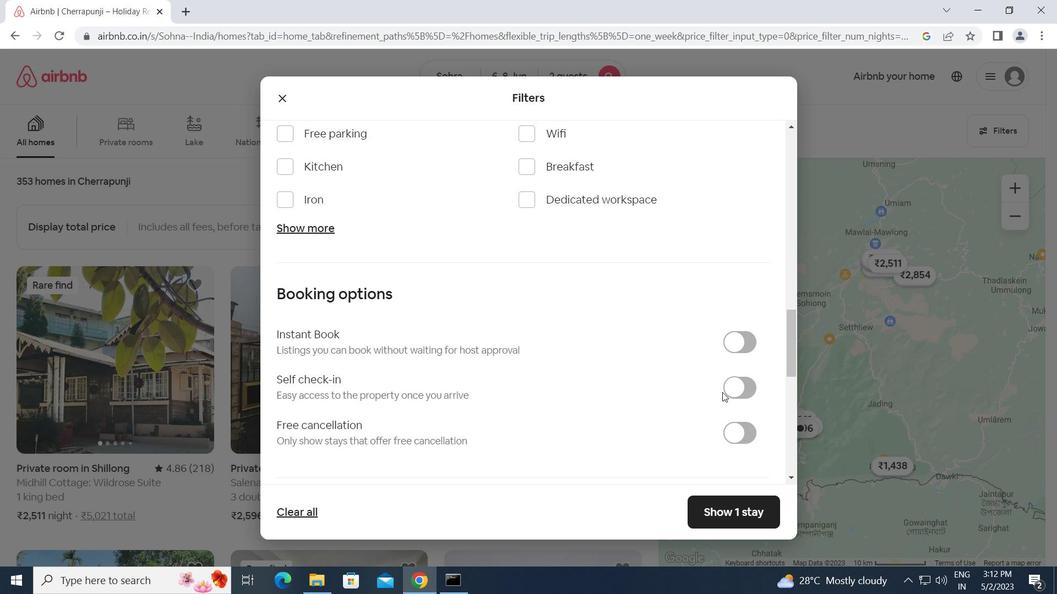 
Action: Mouse pressed left at (730, 389)
Screenshot: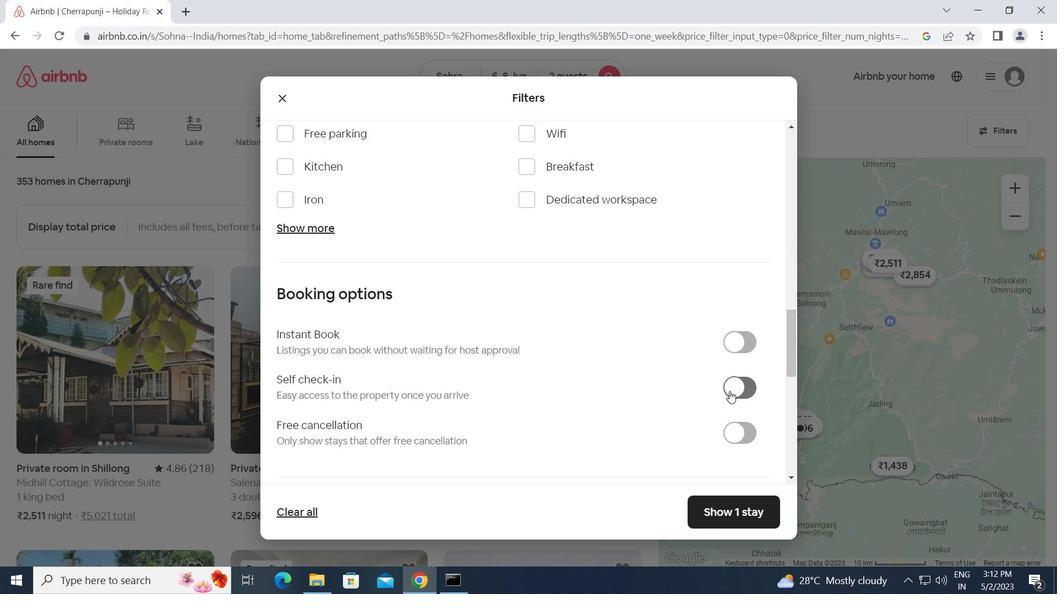 
Action: Mouse moved to (495, 418)
Screenshot: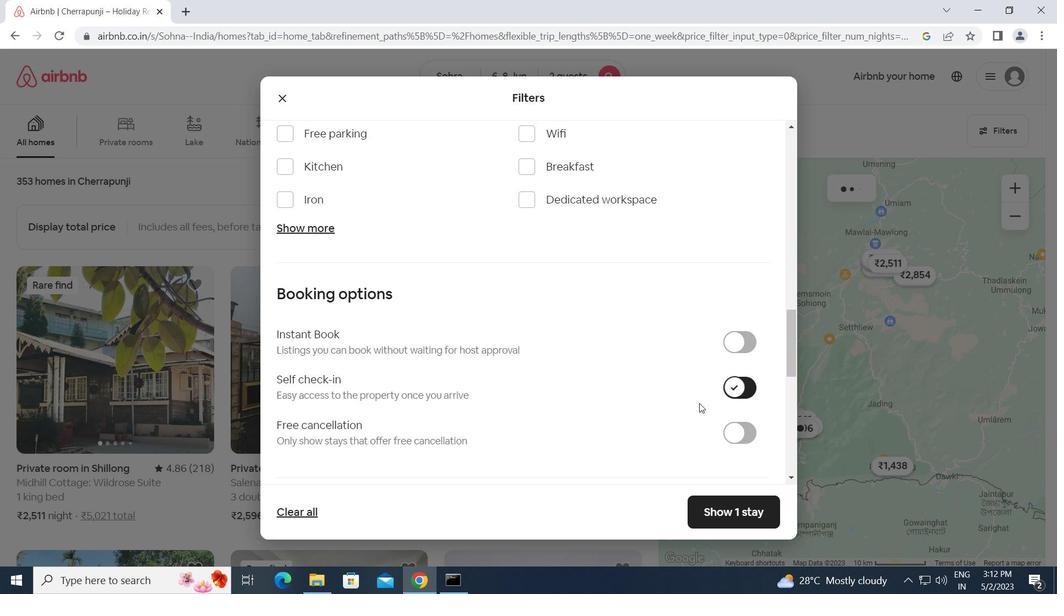 
Action: Mouse scrolled (495, 417) with delta (0, 0)
Screenshot: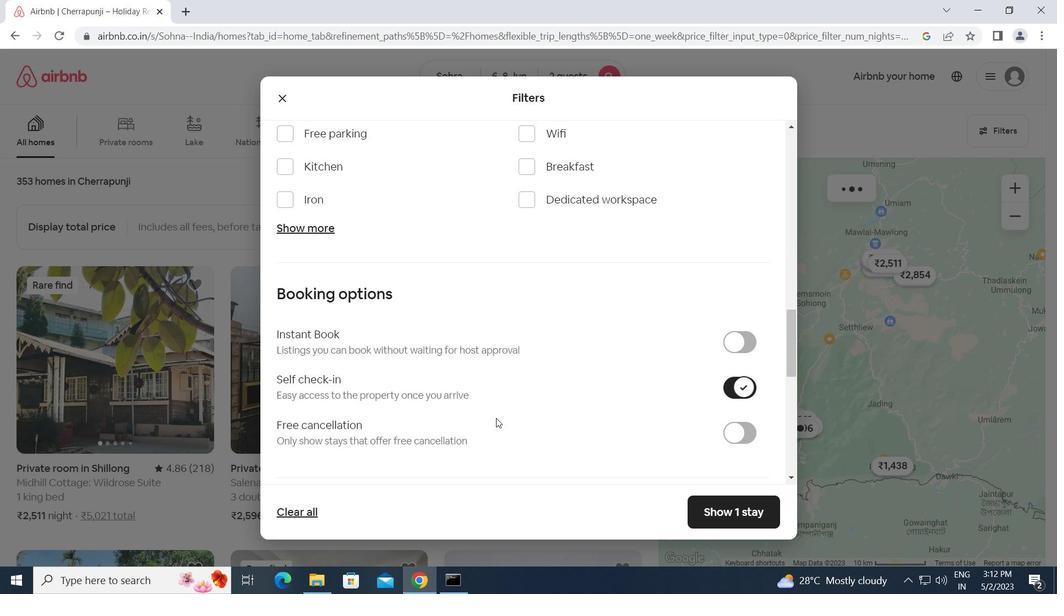 
Action: Mouse scrolled (495, 417) with delta (0, 0)
Screenshot: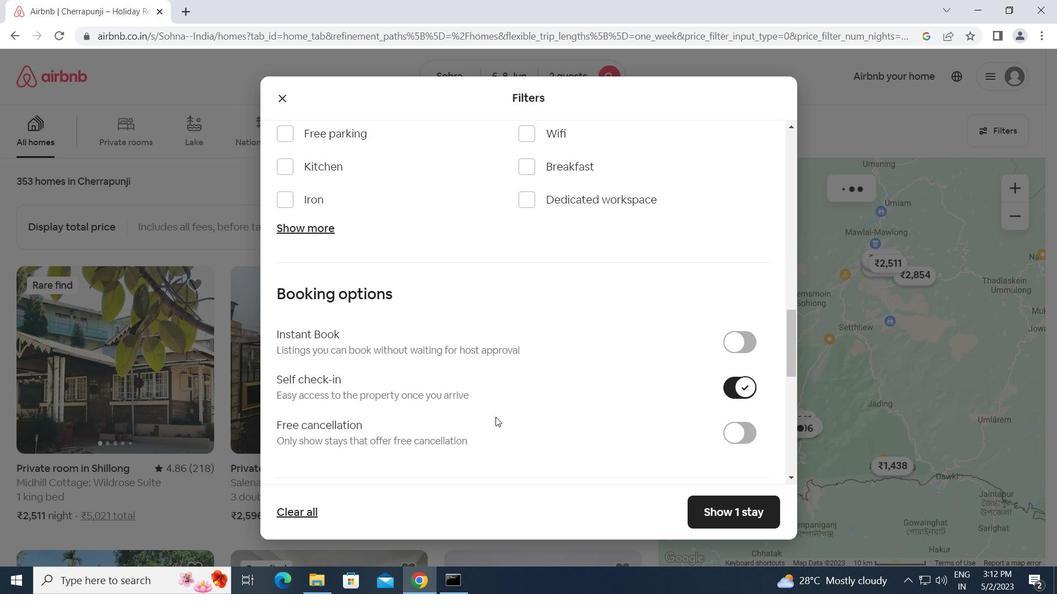 
Action: Mouse scrolled (495, 417) with delta (0, 0)
Screenshot: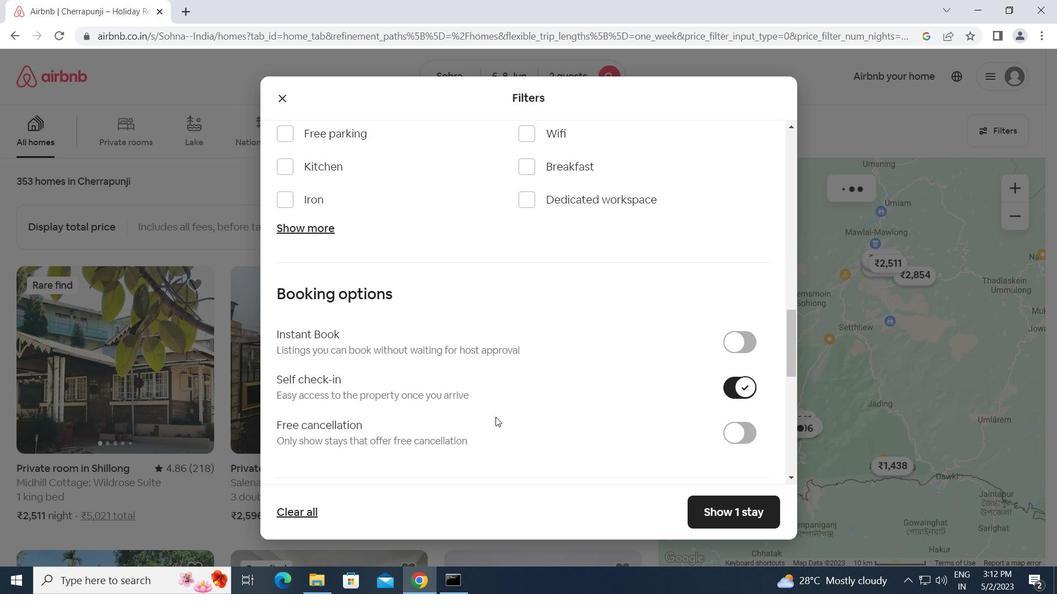 
Action: Mouse scrolled (495, 417) with delta (0, 0)
Screenshot: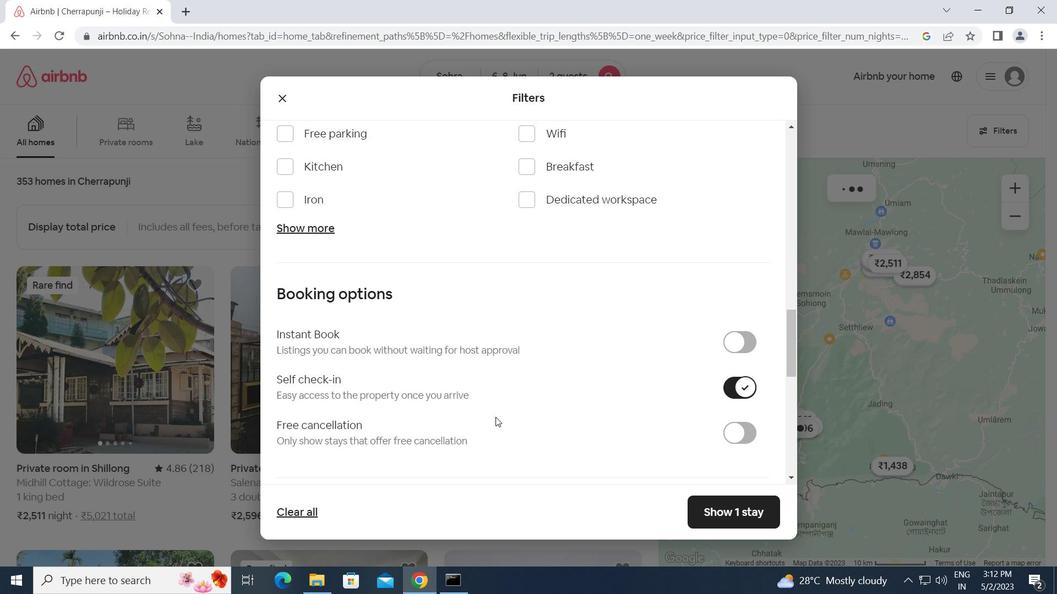 
Action: Mouse scrolled (495, 417) with delta (0, 0)
Screenshot: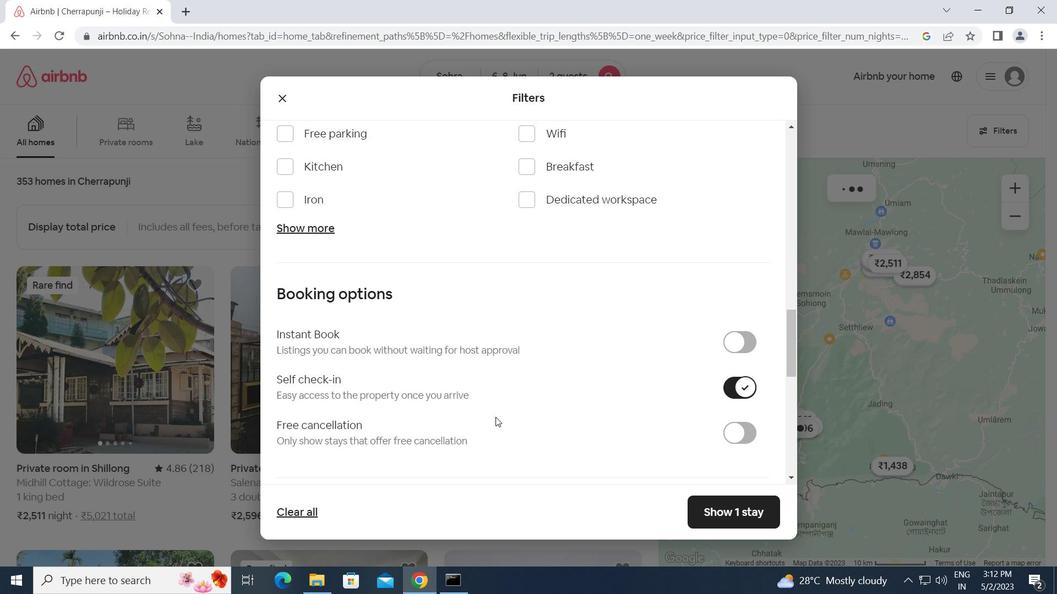 
Action: Mouse moved to (283, 399)
Screenshot: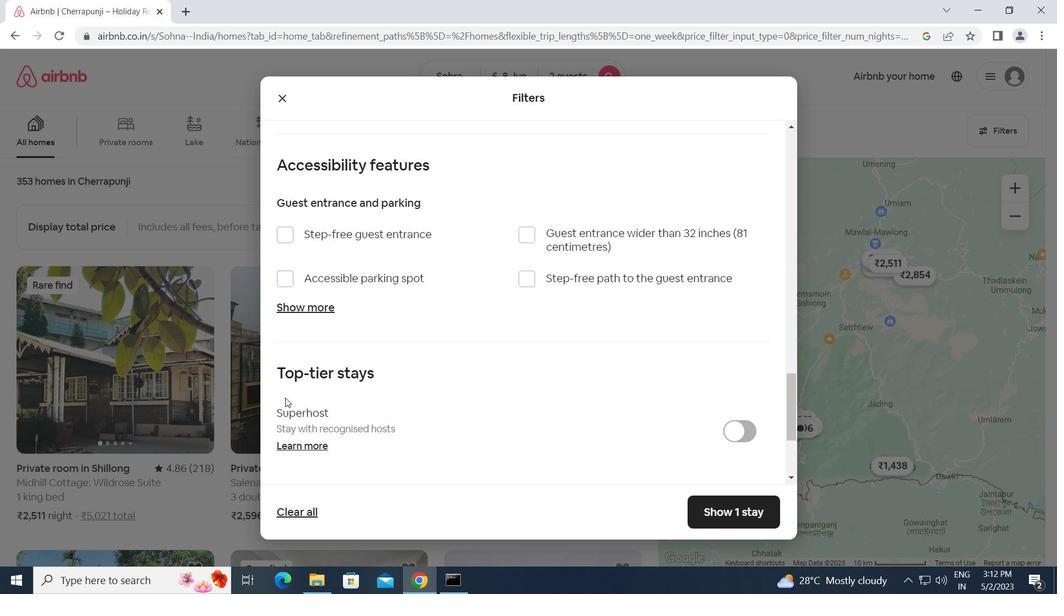 
Action: Mouse scrolled (283, 399) with delta (0, 0)
Screenshot: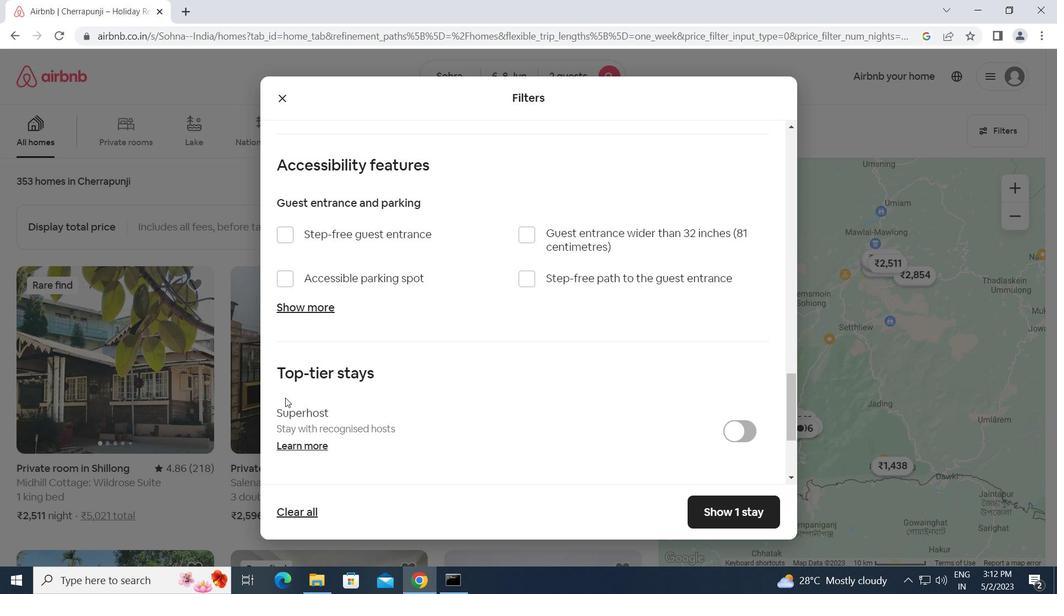 
Action: Mouse scrolled (283, 399) with delta (0, 0)
Screenshot: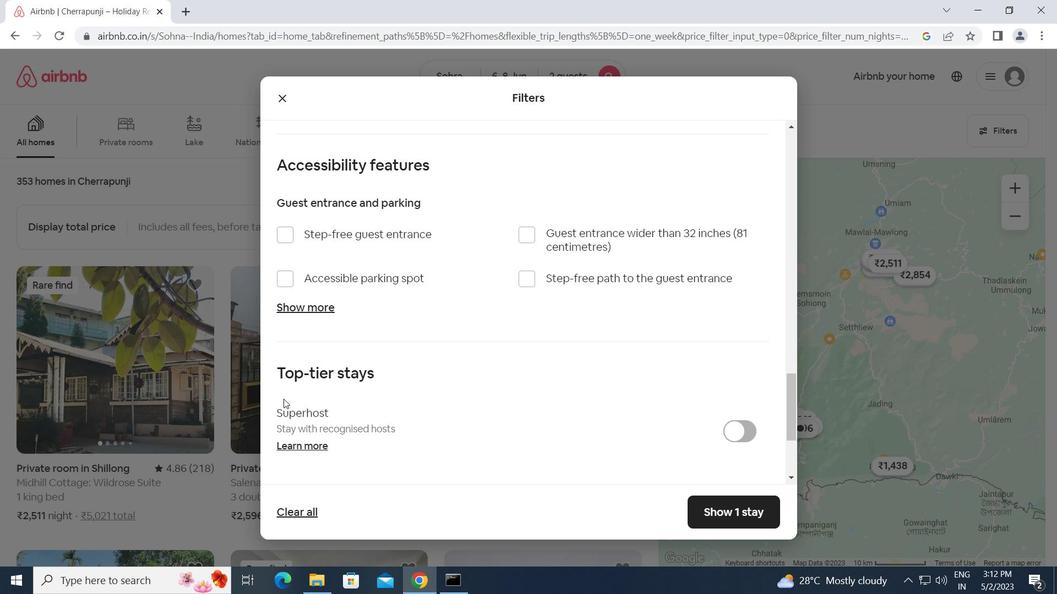 
Action: Mouse scrolled (283, 399) with delta (0, 0)
Screenshot: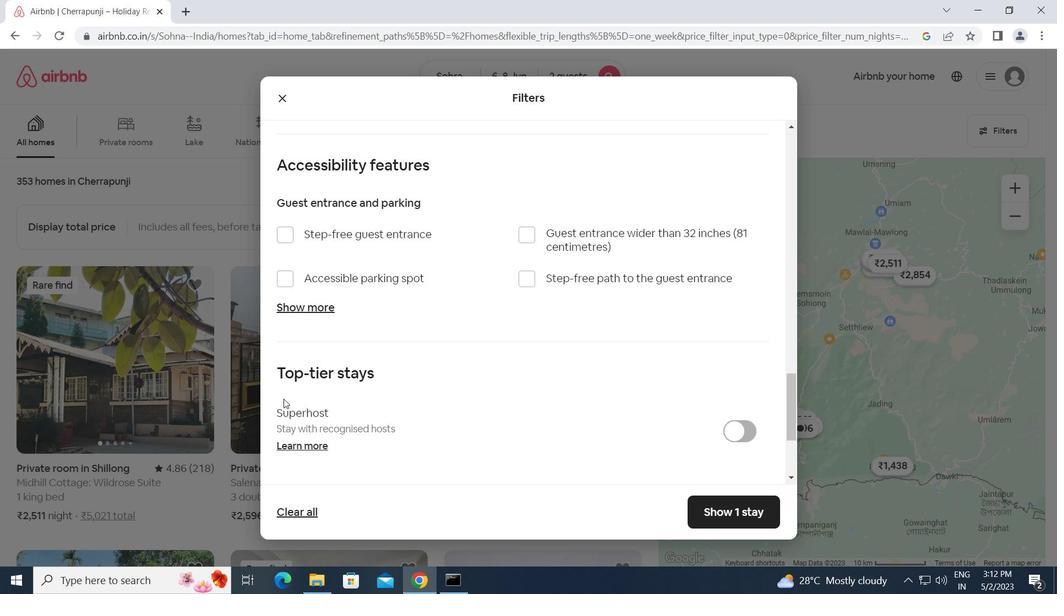 
Action: Mouse scrolled (283, 399) with delta (0, 0)
Screenshot: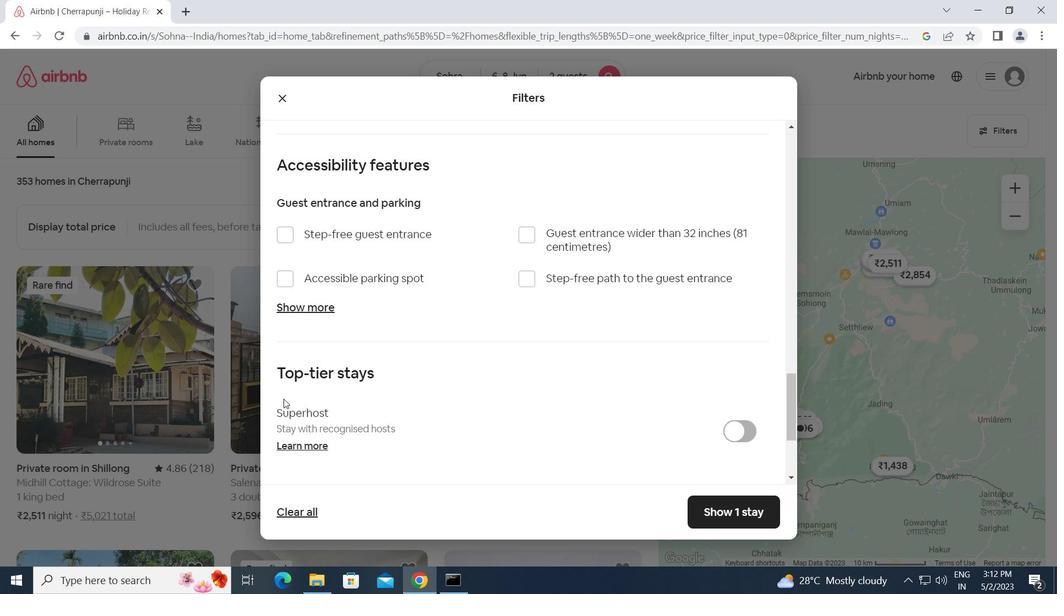 
Action: Mouse scrolled (283, 399) with delta (0, 0)
Screenshot: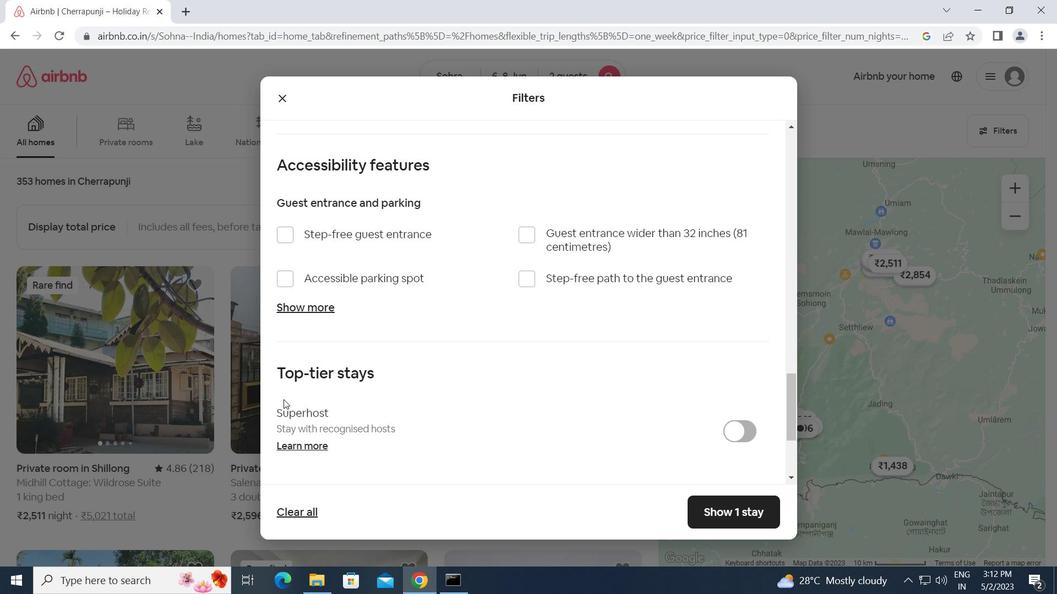 
Action: Mouse moved to (283, 386)
Screenshot: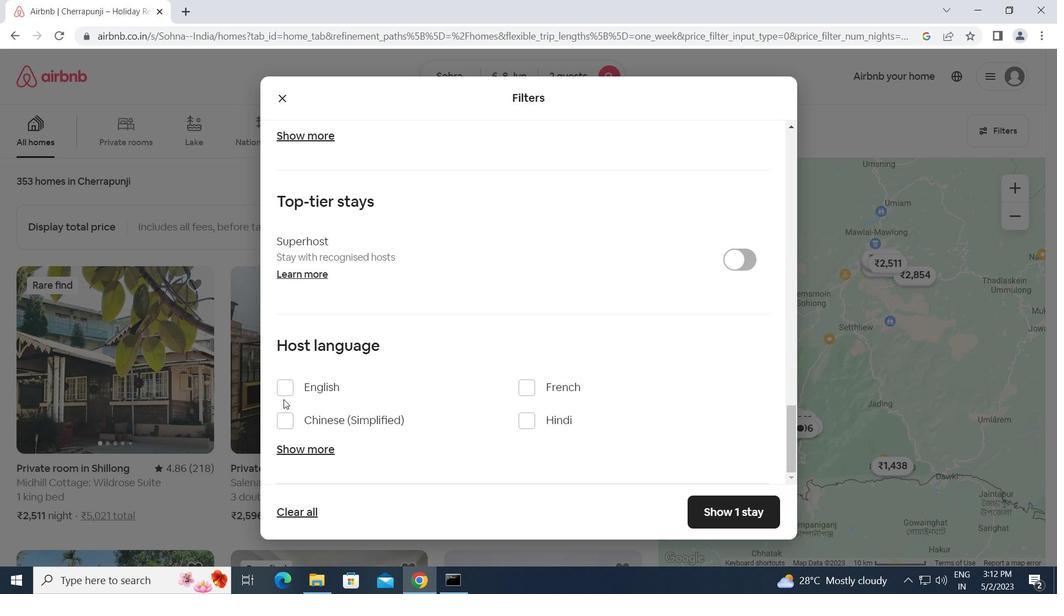 
Action: Mouse pressed left at (283, 386)
Screenshot: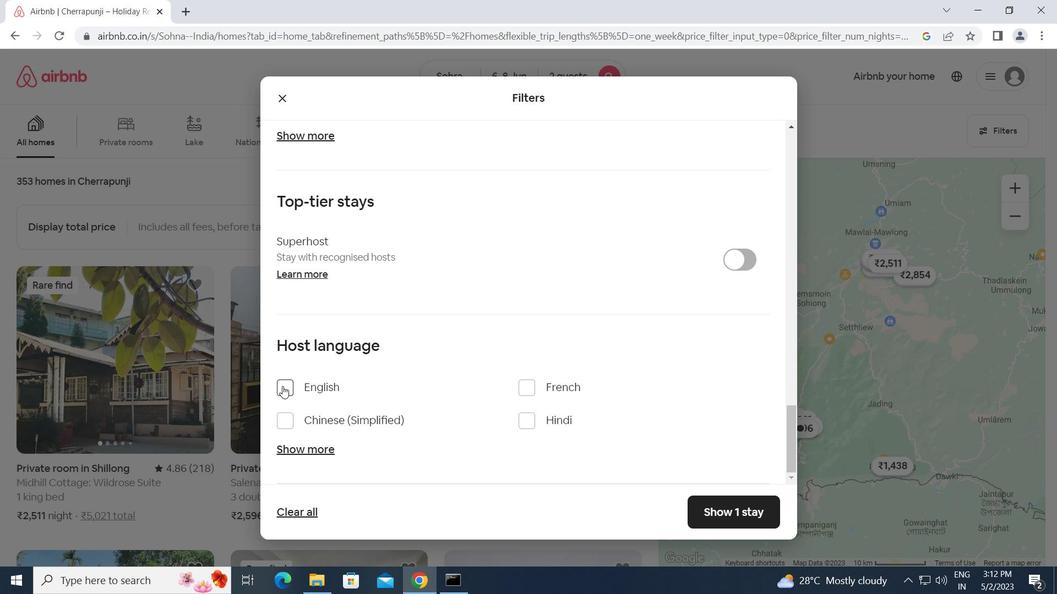 
Action: Mouse moved to (723, 510)
Screenshot: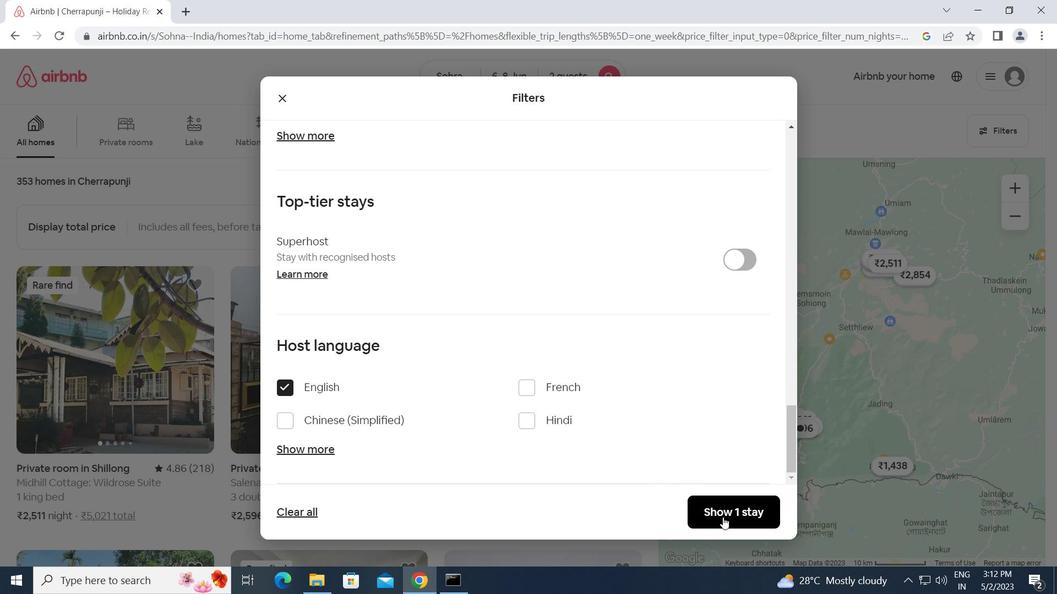 
Action: Mouse pressed left at (723, 510)
Screenshot: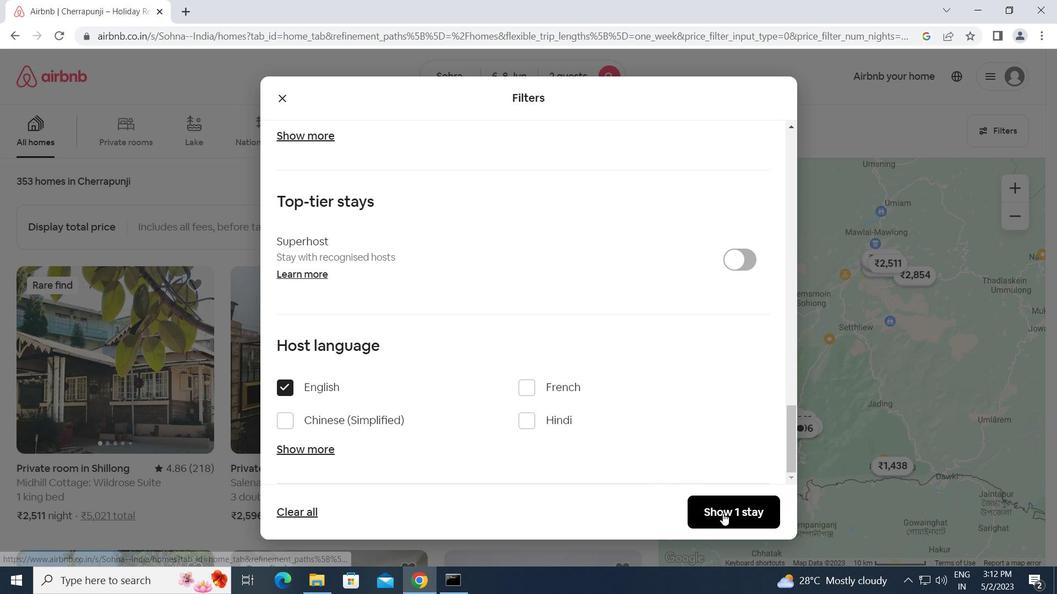 
Action: Mouse moved to (724, 510)
Screenshot: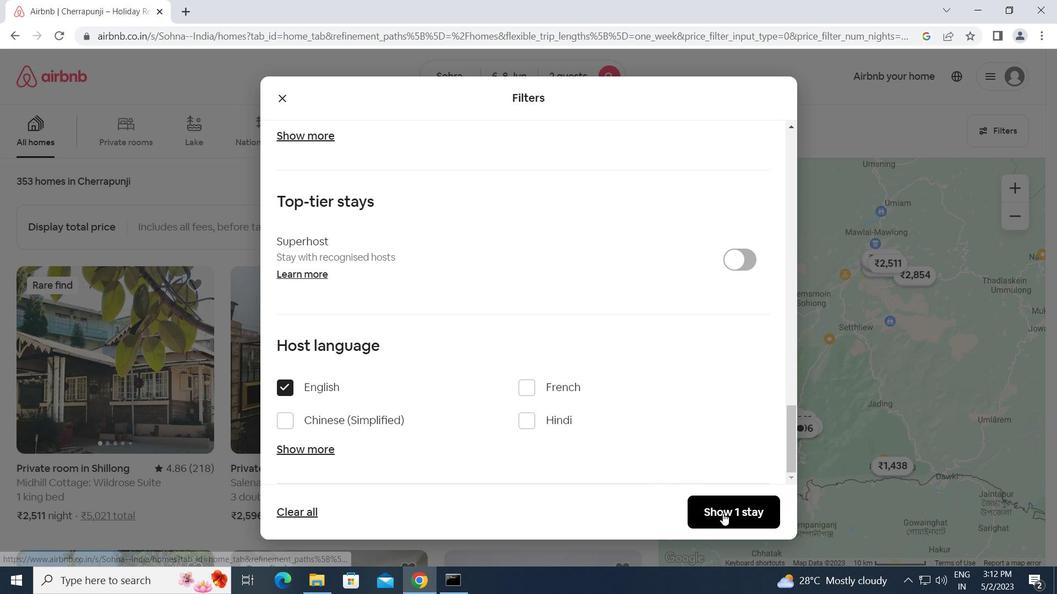 
